 Task: Create a due date automation trigger when advanced on, on the wednesday of the week before a card is due add fields with custom field "Resume" set to a date less than 1 working days from now at 11:00 AM.
Action: Mouse moved to (1220, 85)
Screenshot: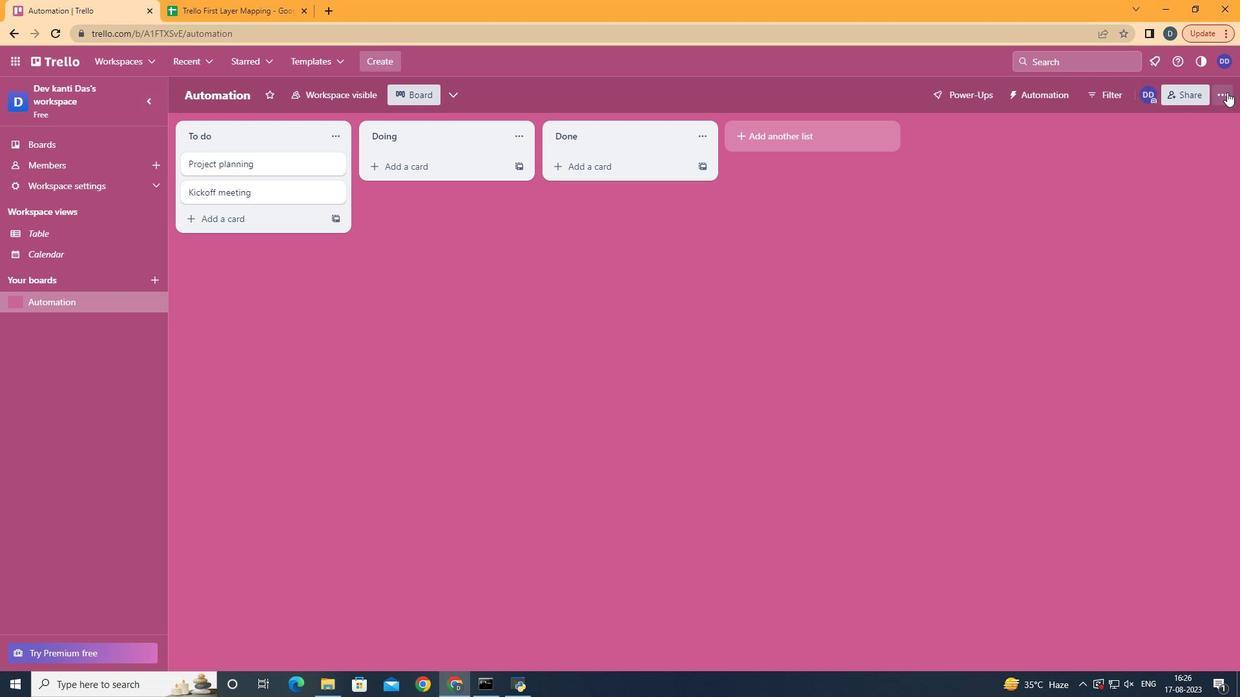 
Action: Mouse pressed left at (1220, 85)
Screenshot: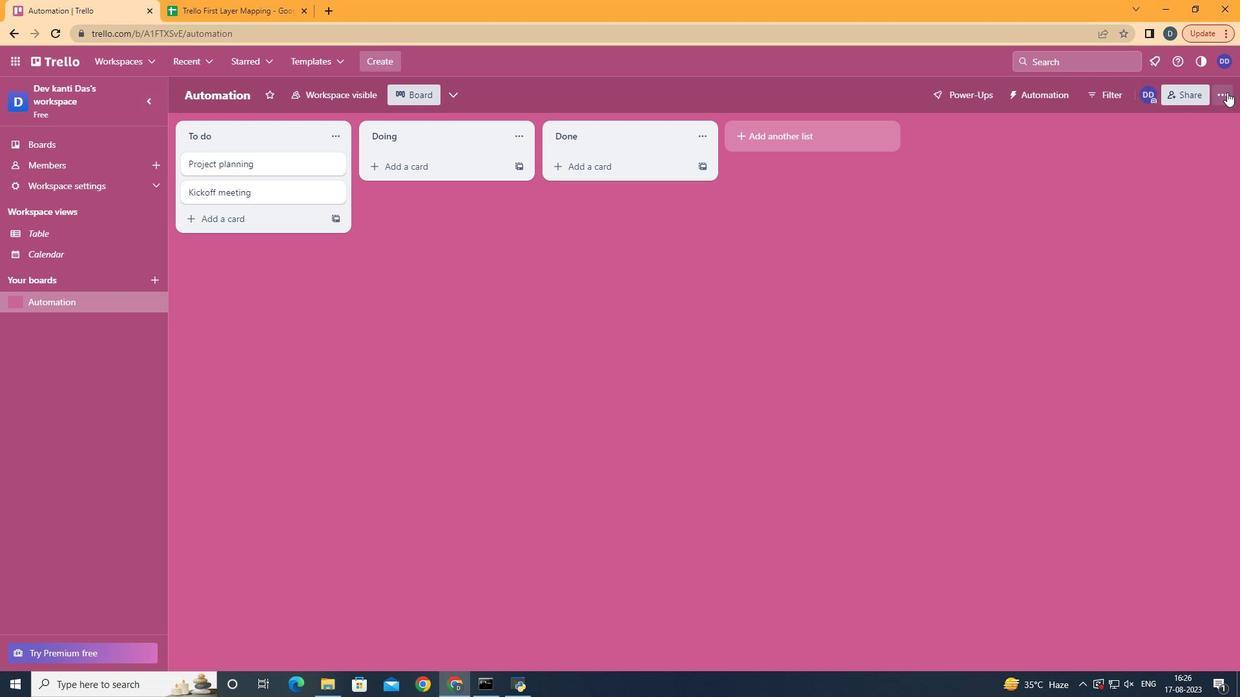 
Action: Mouse moved to (1147, 262)
Screenshot: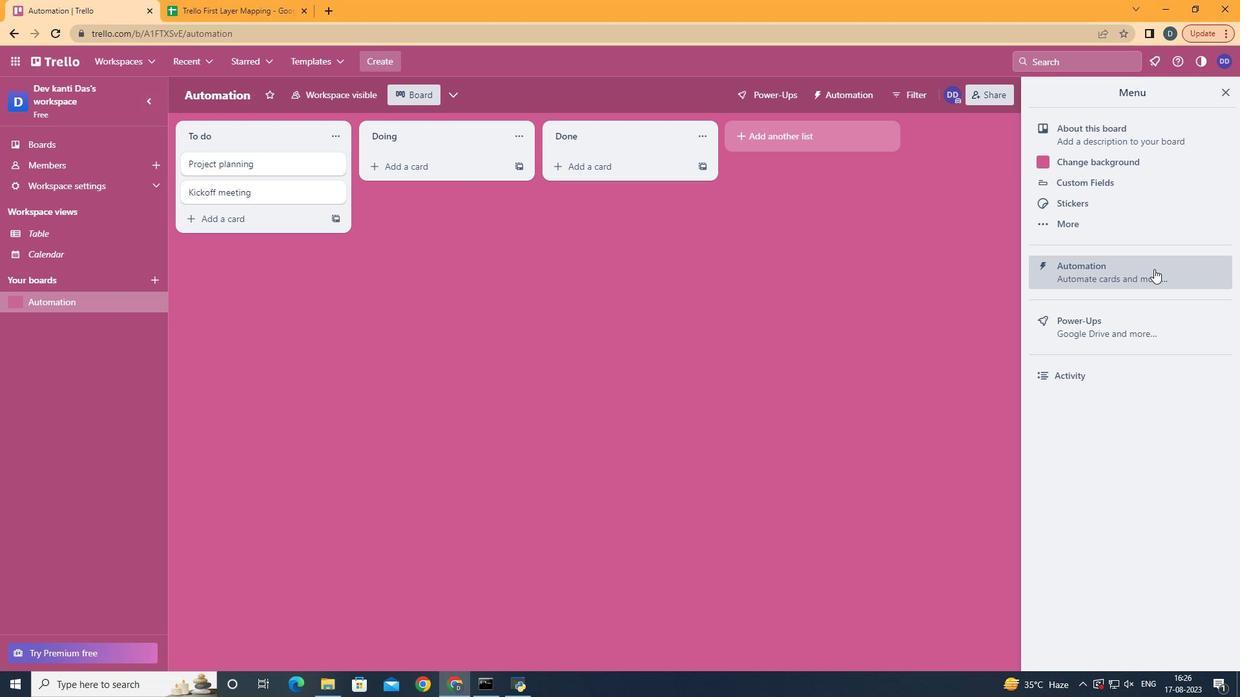 
Action: Mouse pressed left at (1147, 262)
Screenshot: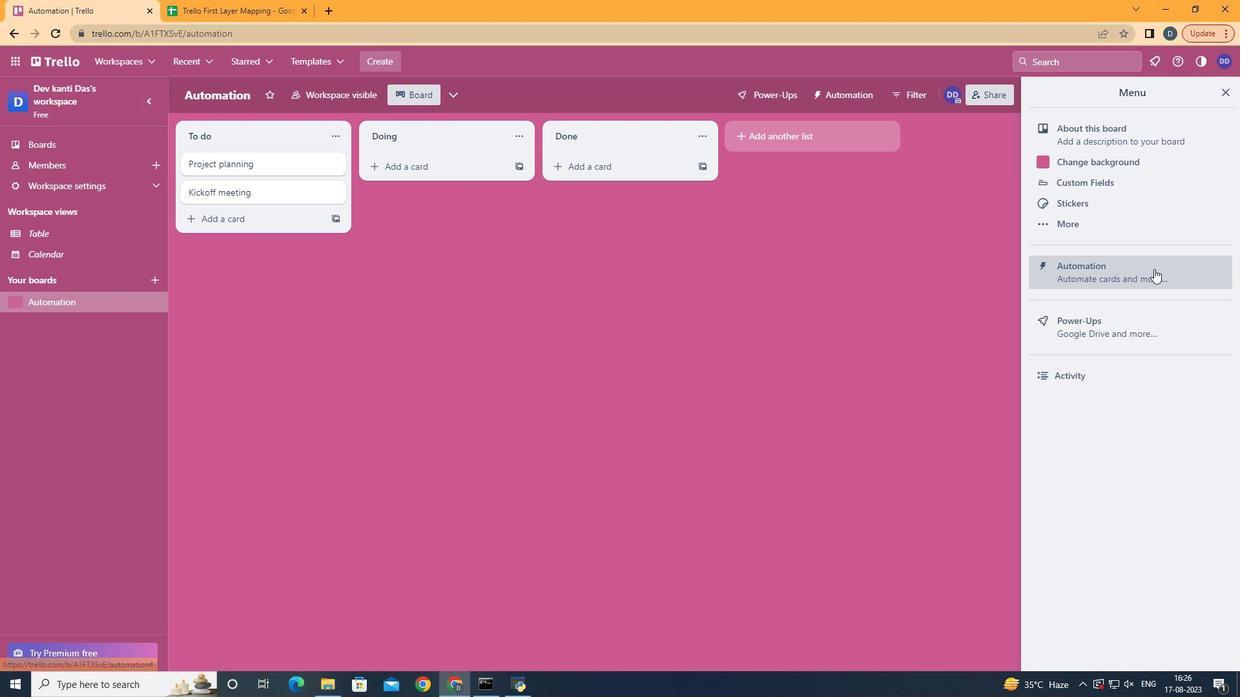 
Action: Mouse moved to (239, 252)
Screenshot: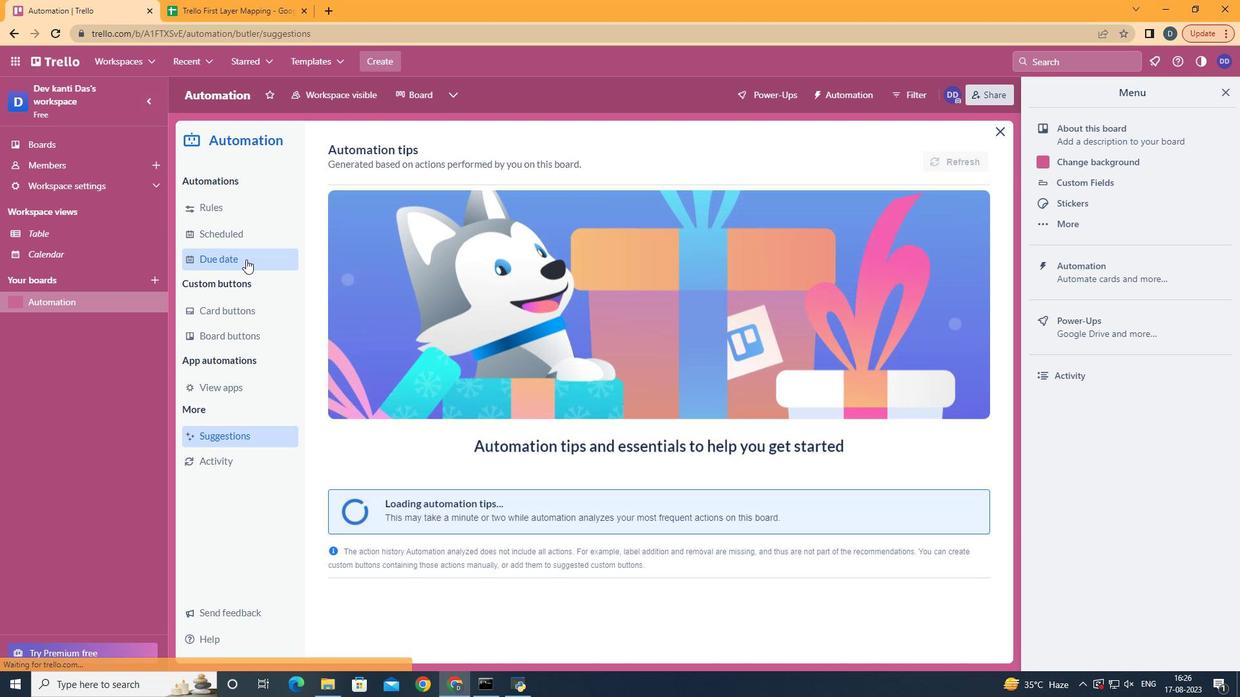 
Action: Mouse pressed left at (239, 252)
Screenshot: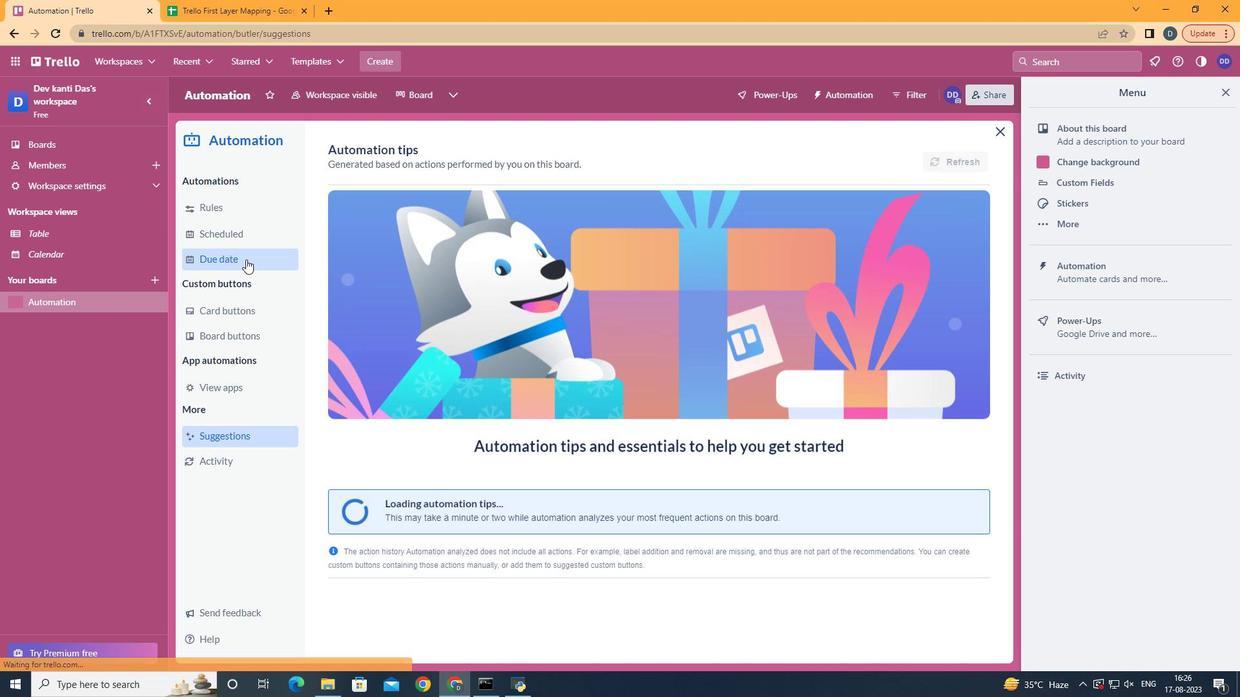 
Action: Mouse moved to (903, 145)
Screenshot: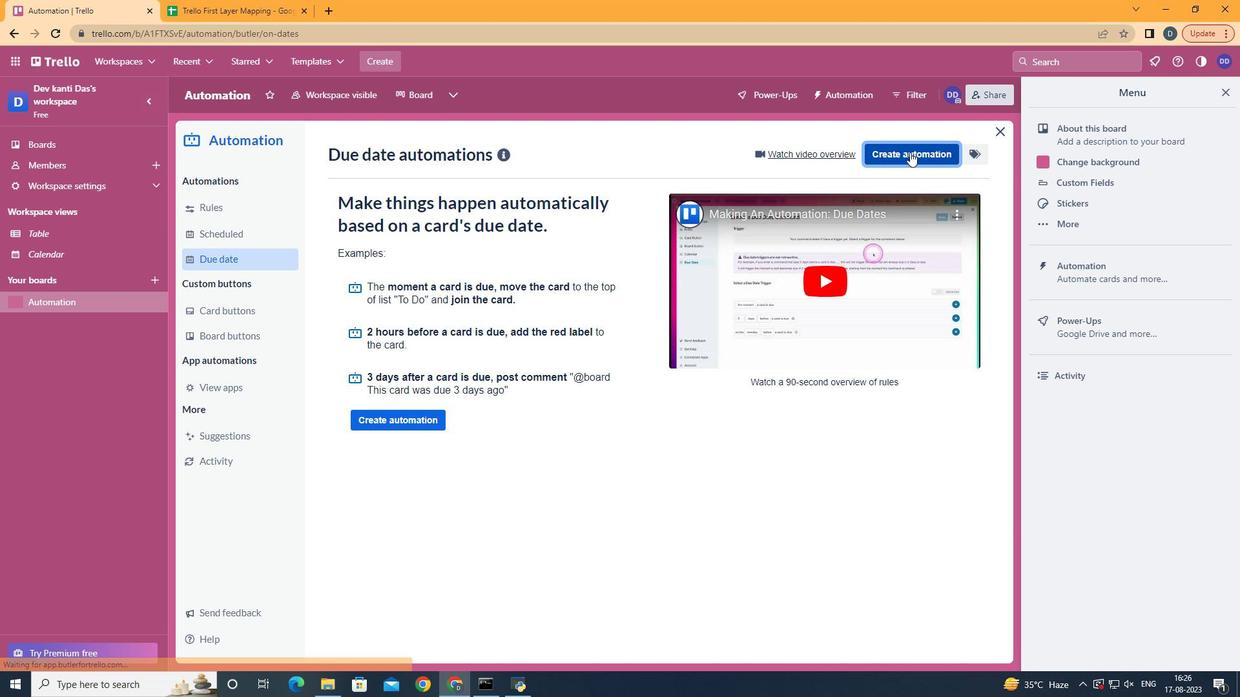 
Action: Mouse pressed left at (903, 145)
Screenshot: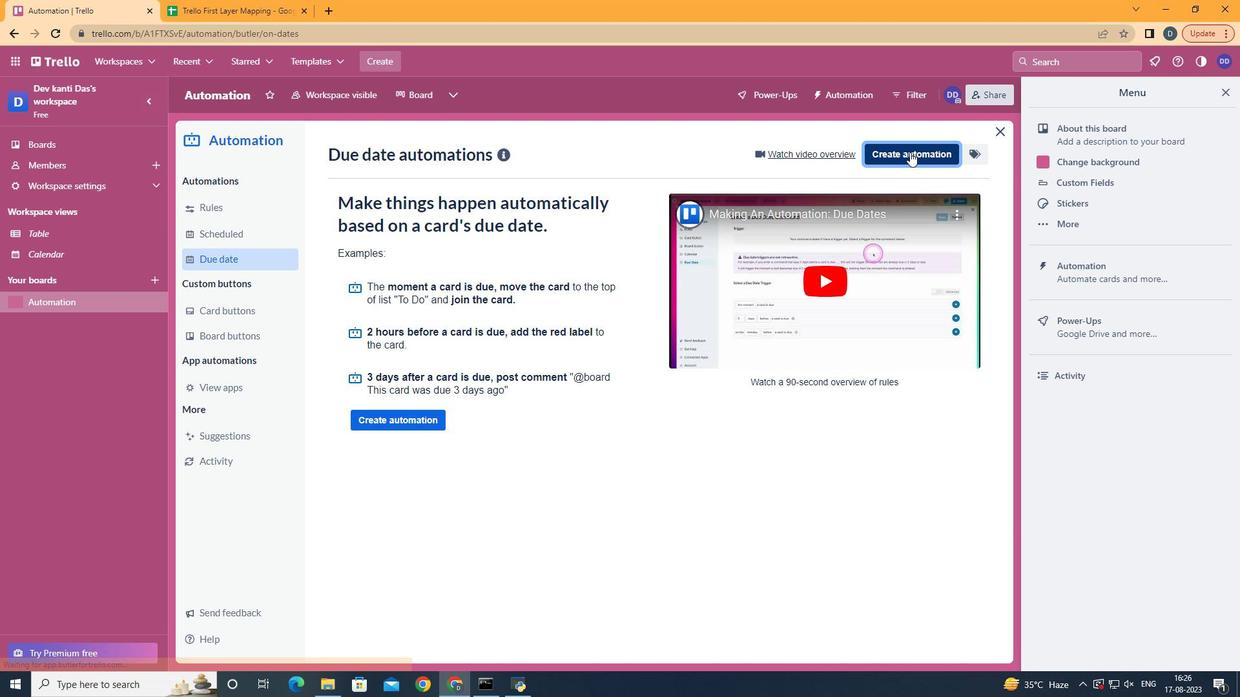 
Action: Mouse moved to (706, 271)
Screenshot: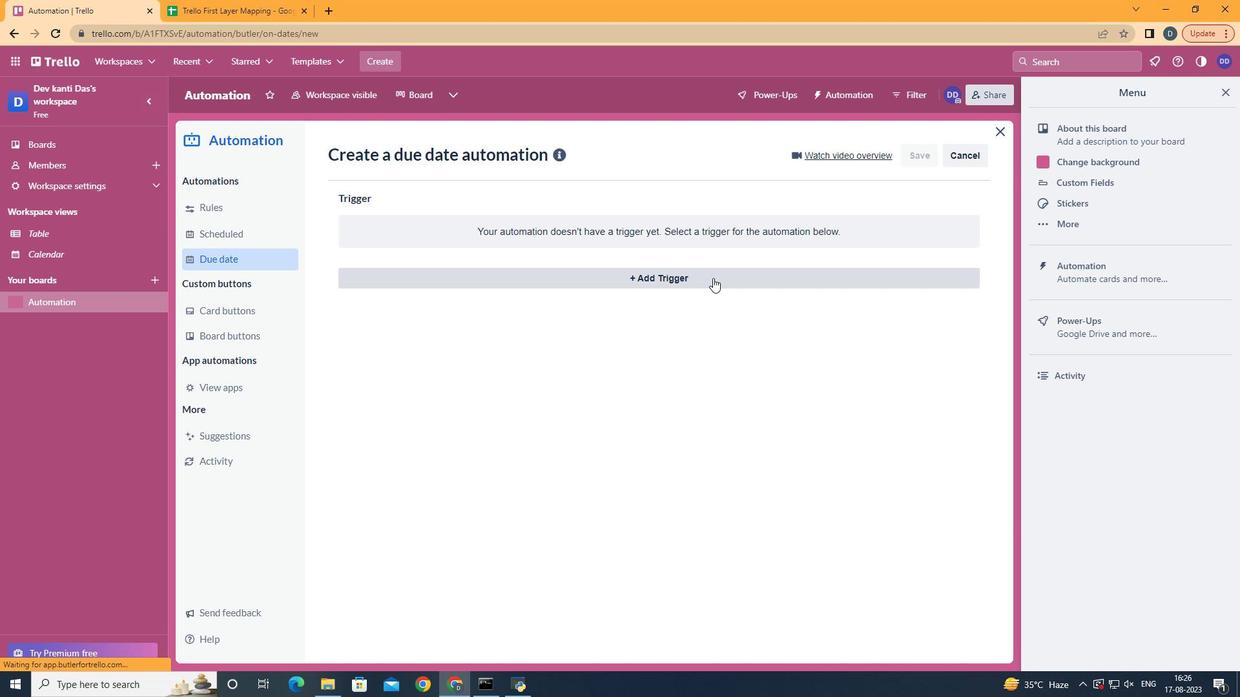 
Action: Mouse pressed left at (706, 271)
Screenshot: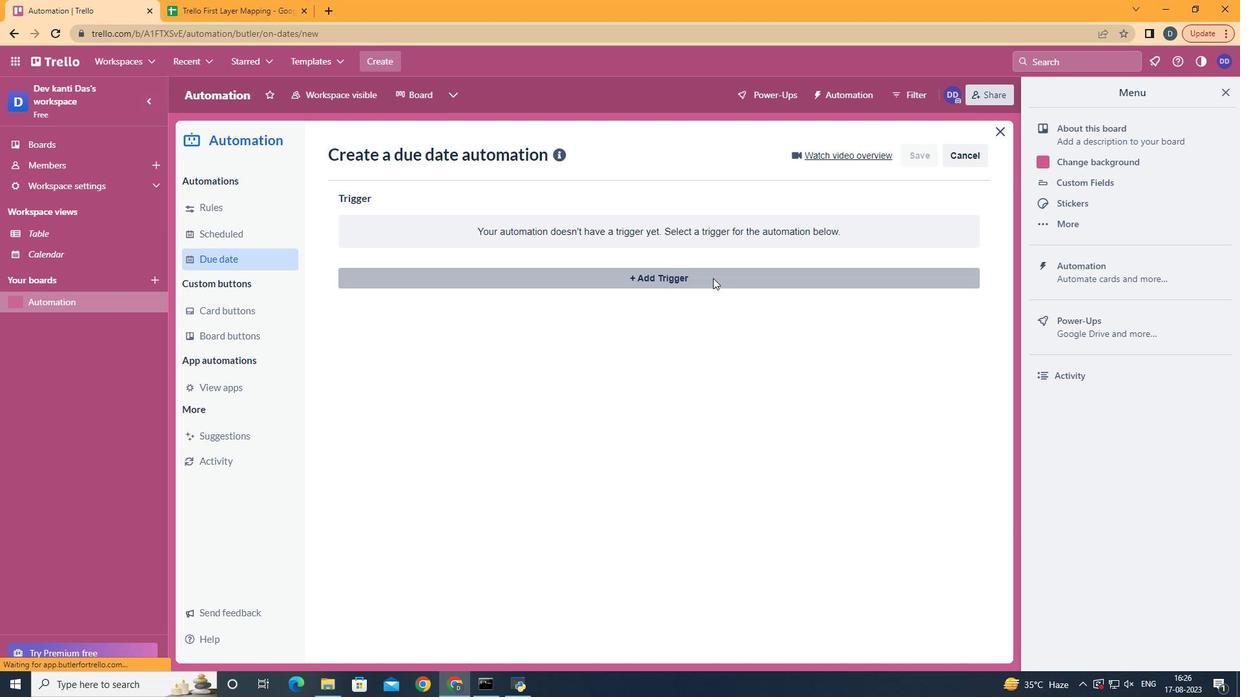 
Action: Mouse moved to (417, 384)
Screenshot: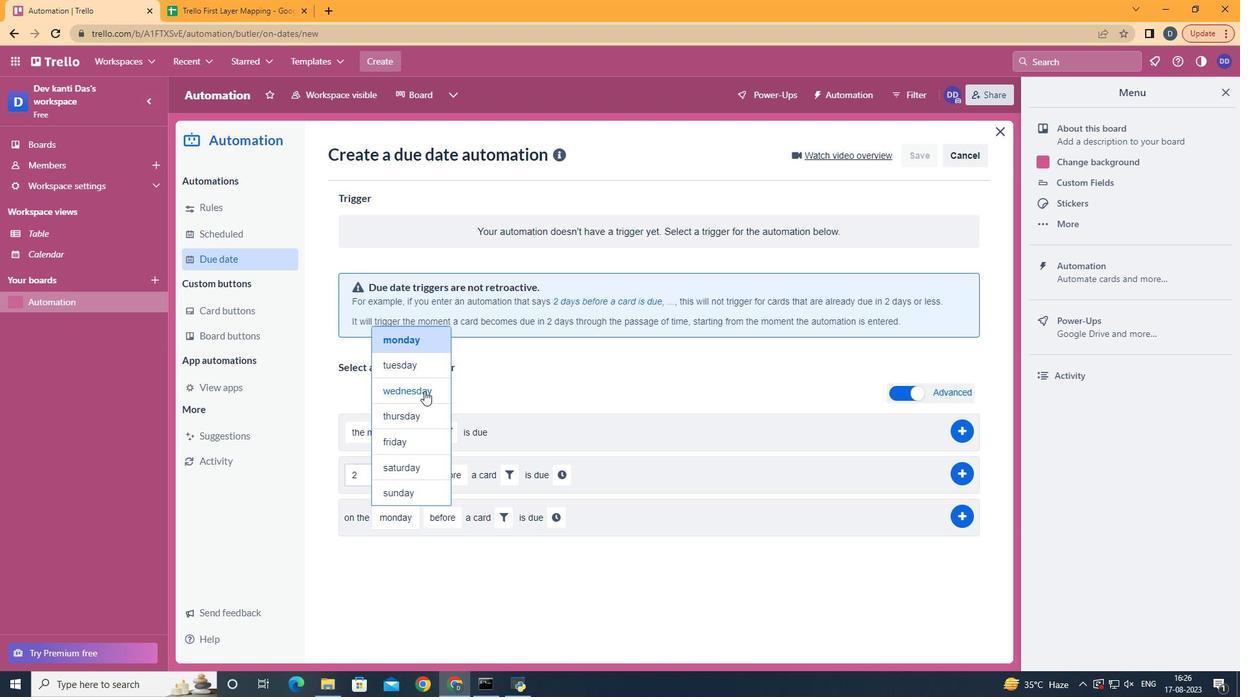 
Action: Mouse pressed left at (417, 384)
Screenshot: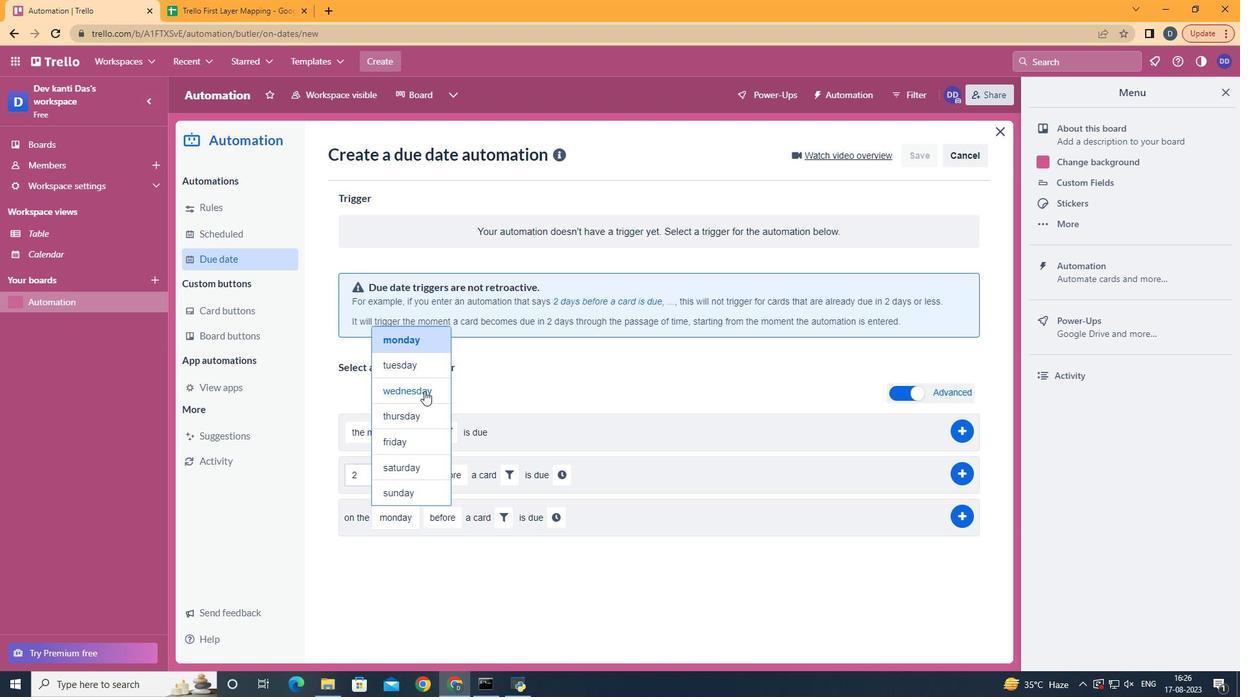 
Action: Mouse moved to (482, 608)
Screenshot: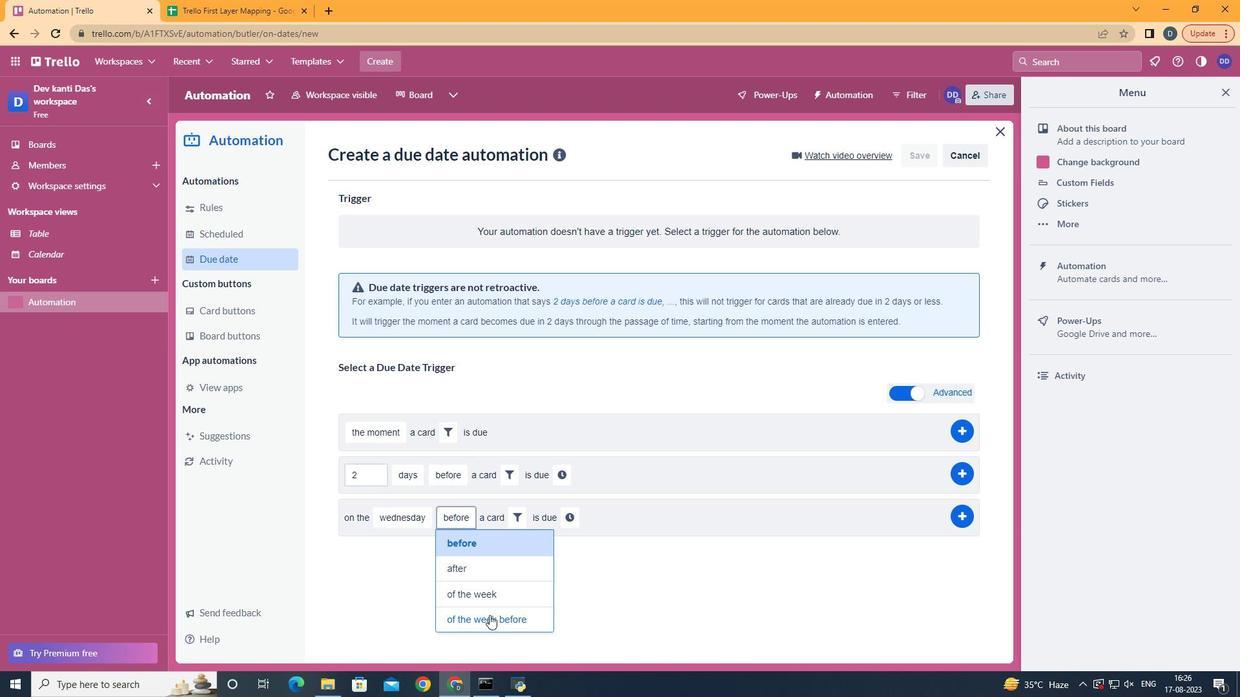 
Action: Mouse pressed left at (482, 608)
Screenshot: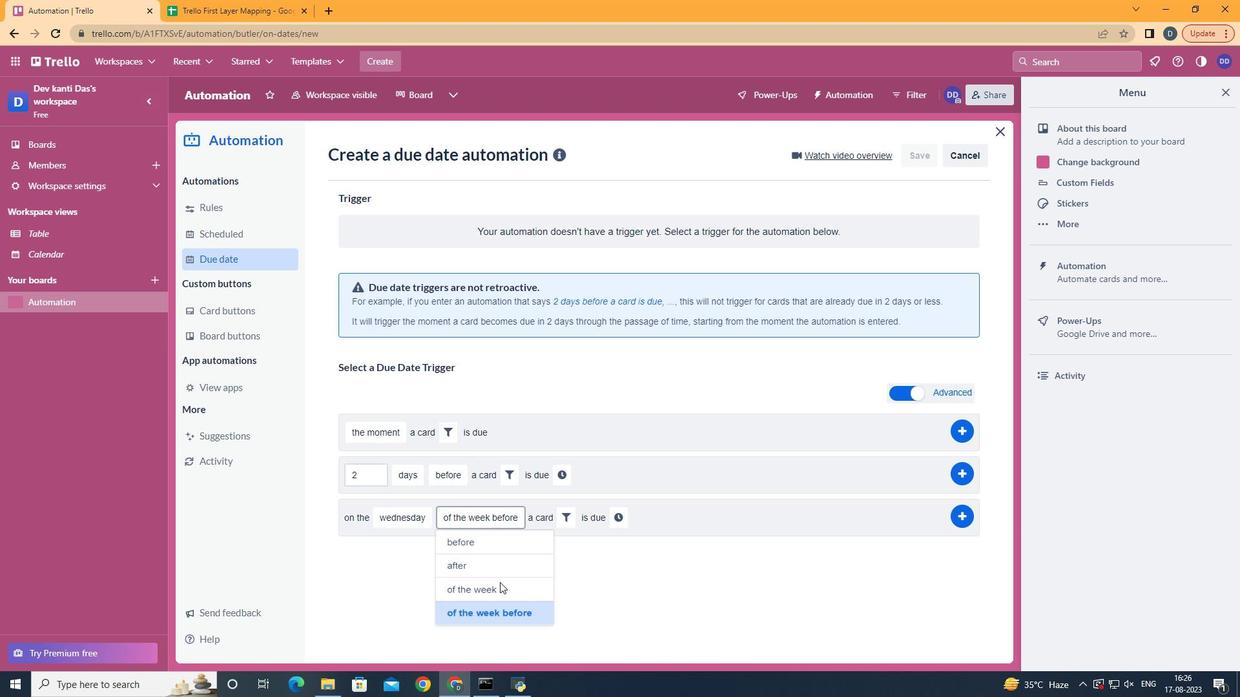 
Action: Mouse moved to (555, 520)
Screenshot: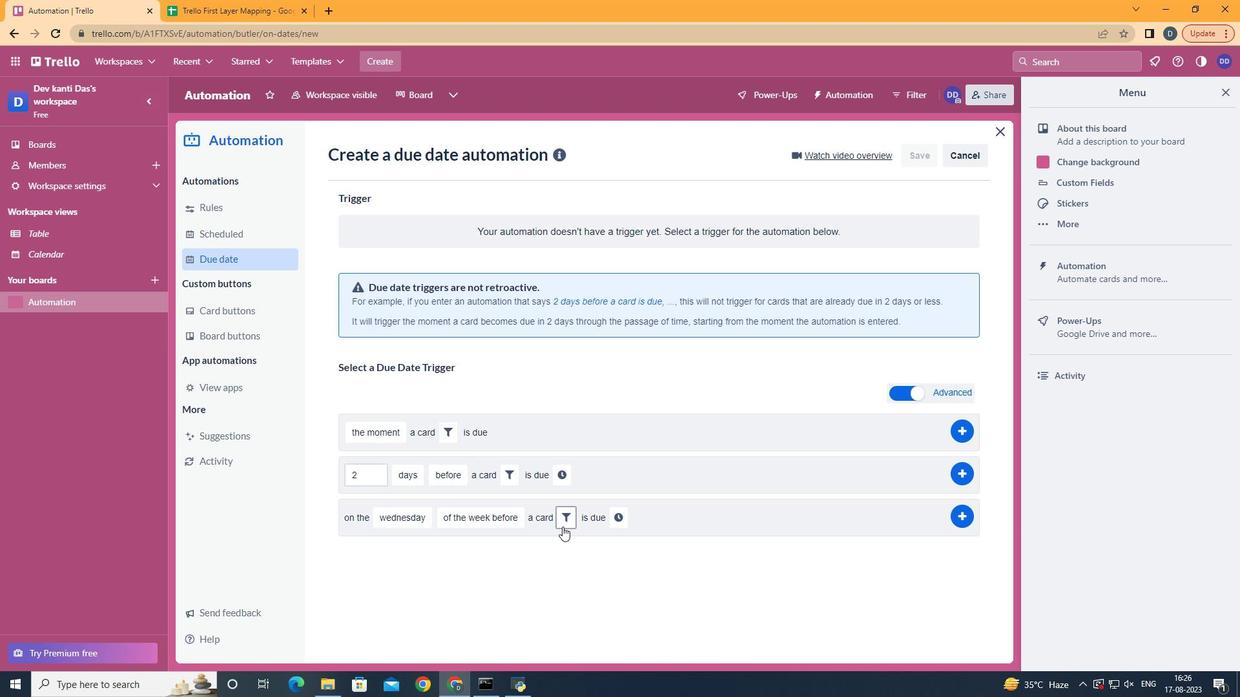 
Action: Mouse pressed left at (555, 520)
Screenshot: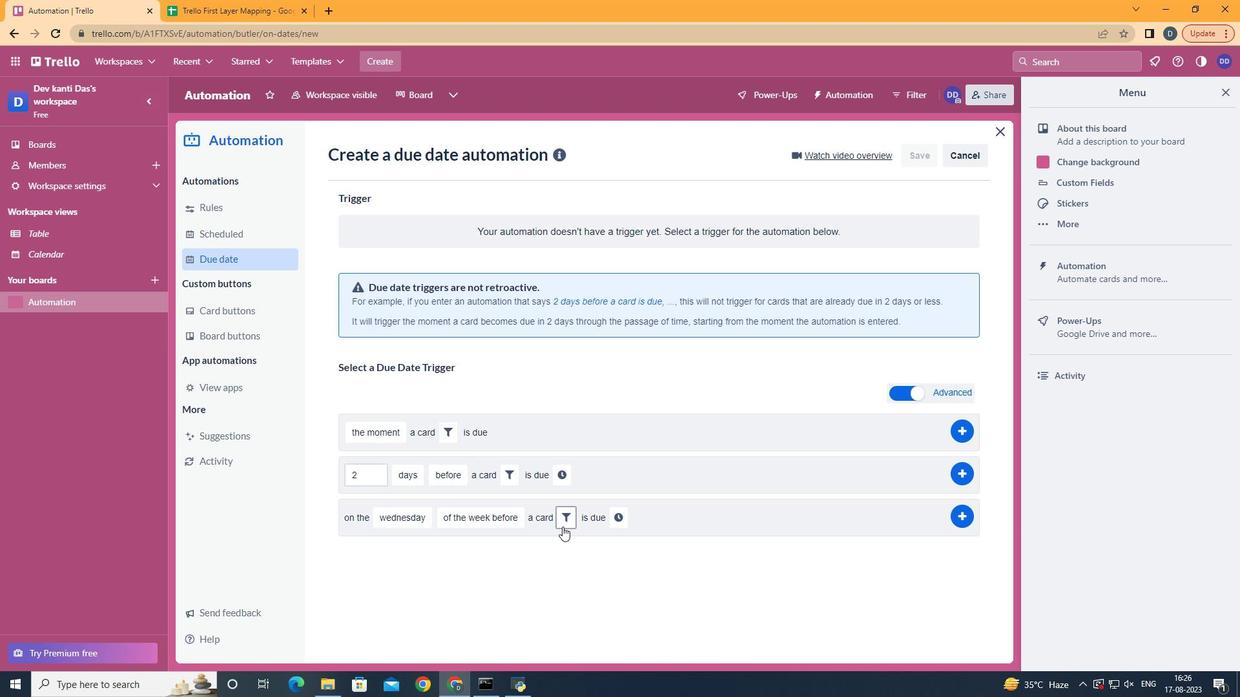 
Action: Mouse moved to (772, 554)
Screenshot: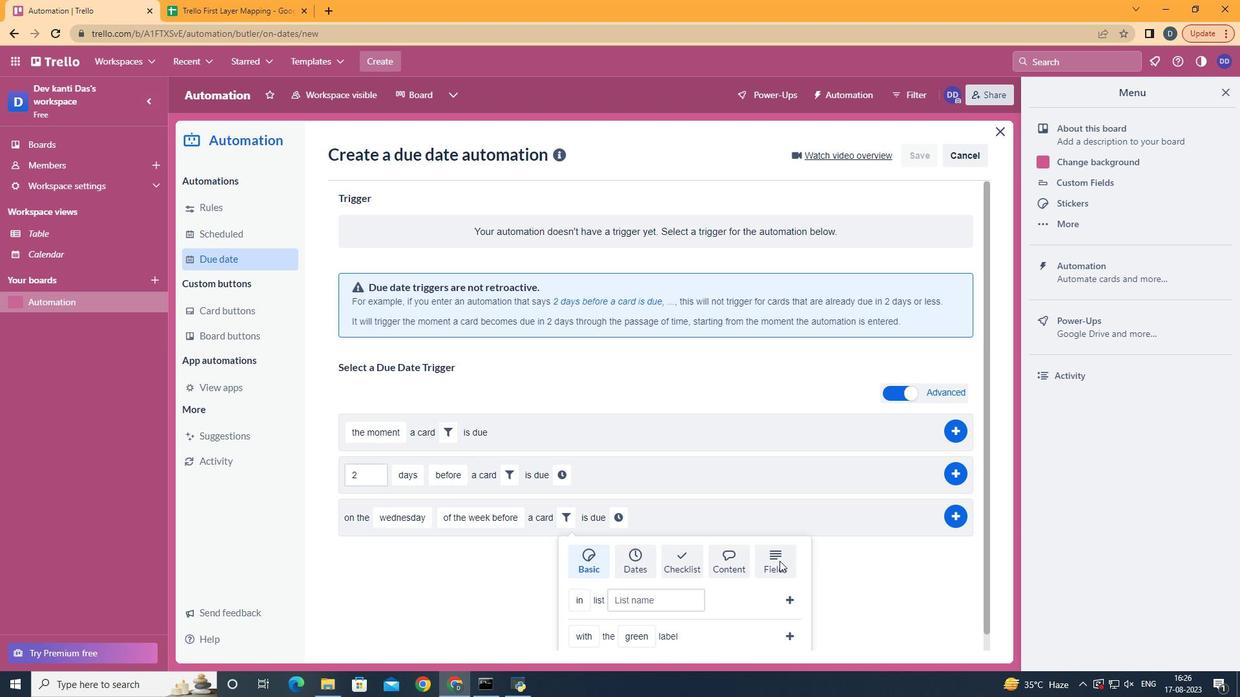 
Action: Mouse pressed left at (772, 554)
Screenshot: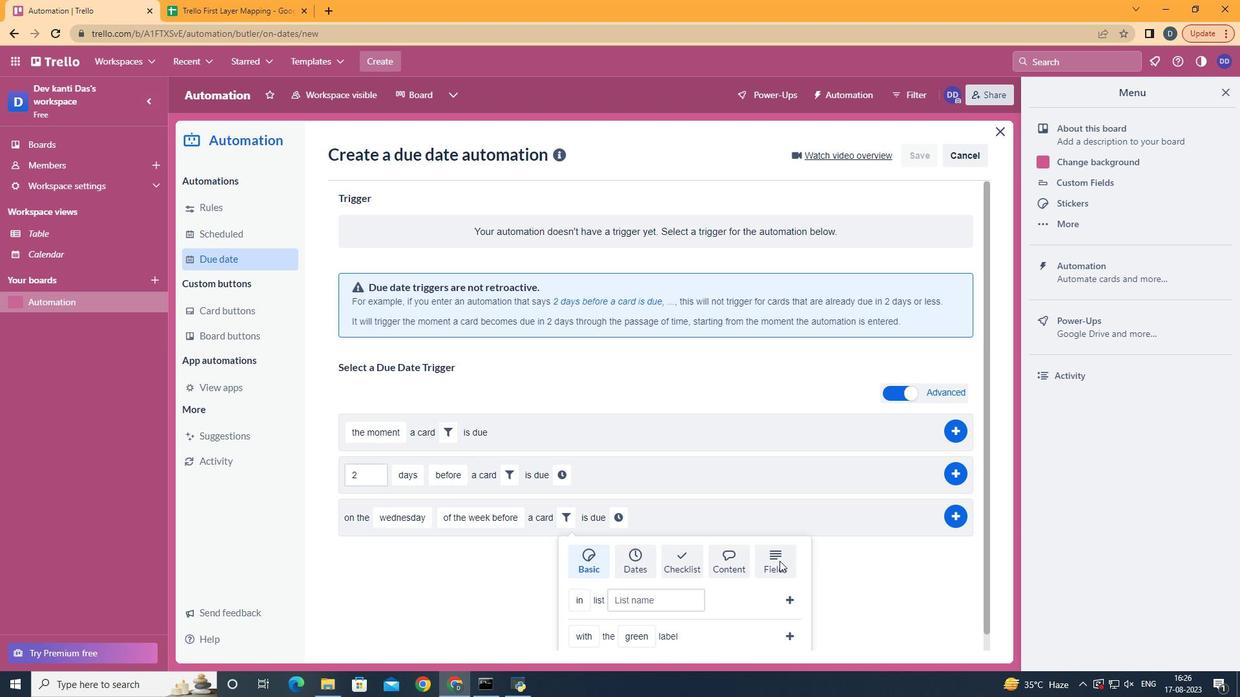 
Action: Mouse moved to (772, 554)
Screenshot: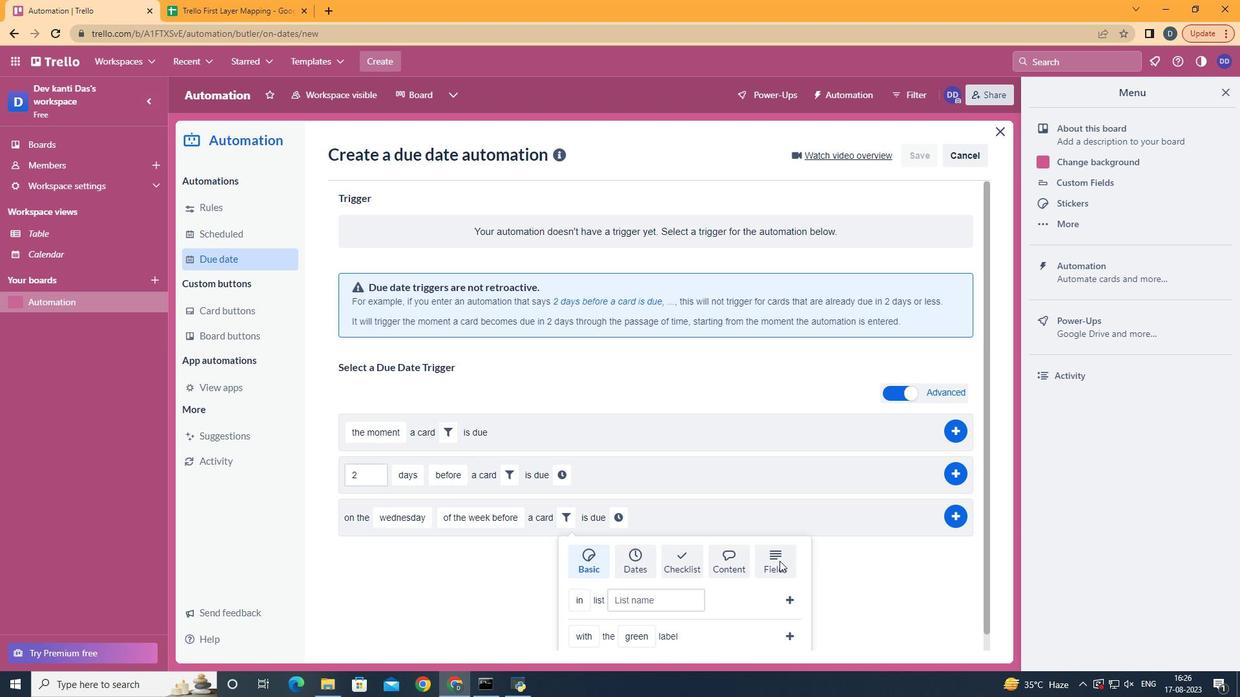 
Action: Mouse scrolled (772, 553) with delta (0, 0)
Screenshot: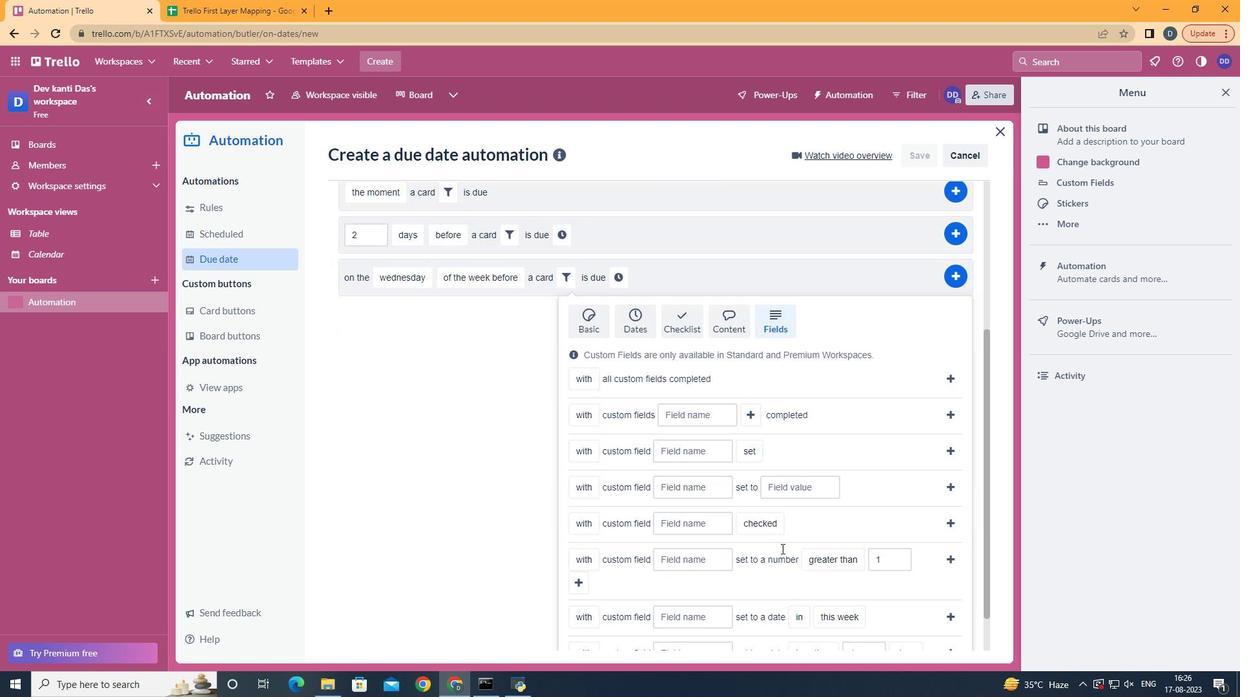 
Action: Mouse scrolled (772, 553) with delta (0, 0)
Screenshot: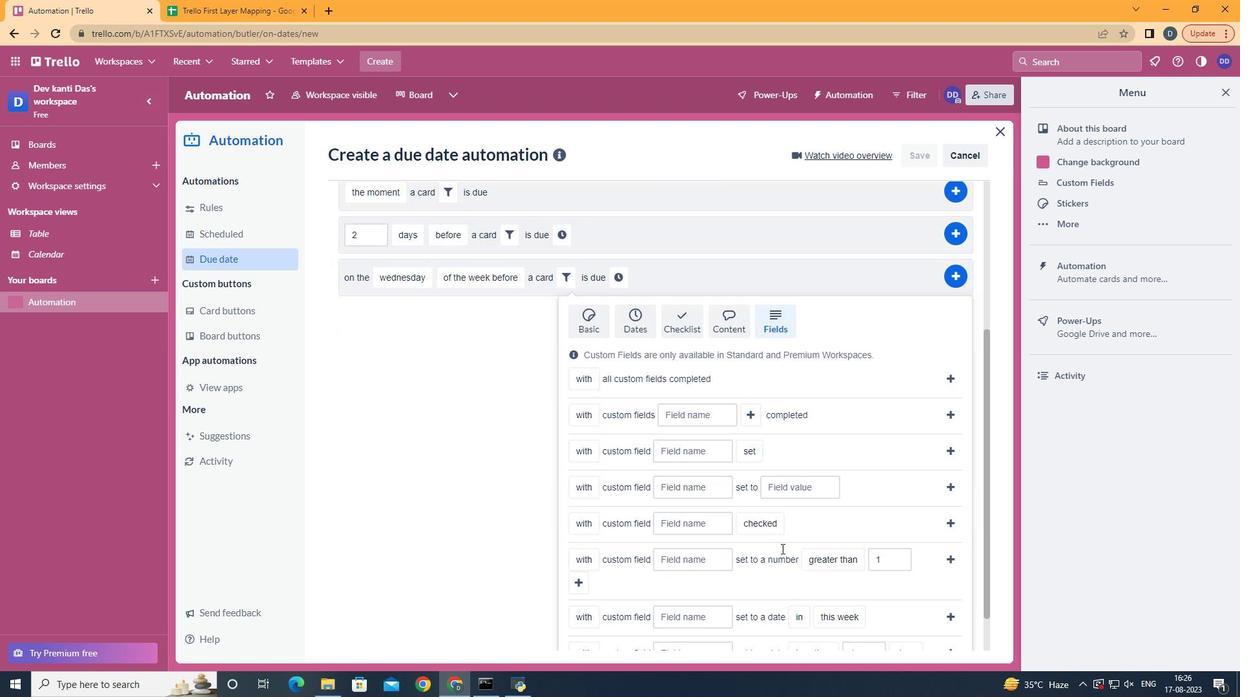
Action: Mouse scrolled (772, 553) with delta (0, -1)
Screenshot: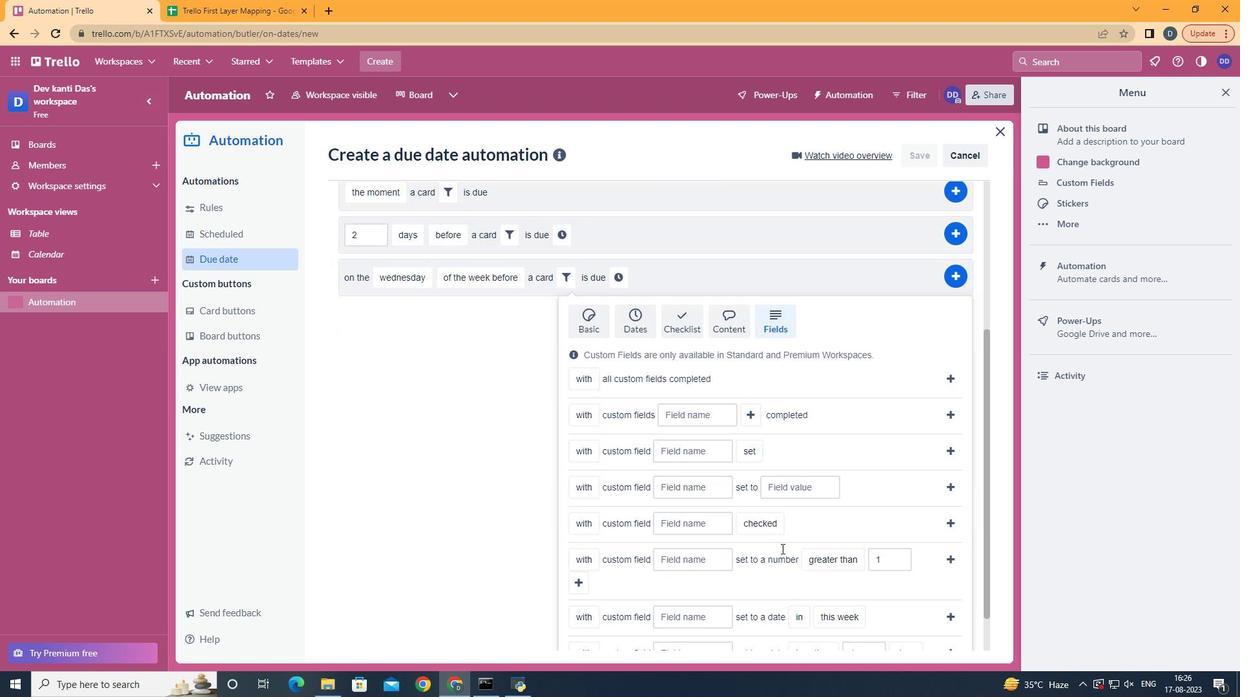 
Action: Mouse scrolled (772, 553) with delta (0, 0)
Screenshot: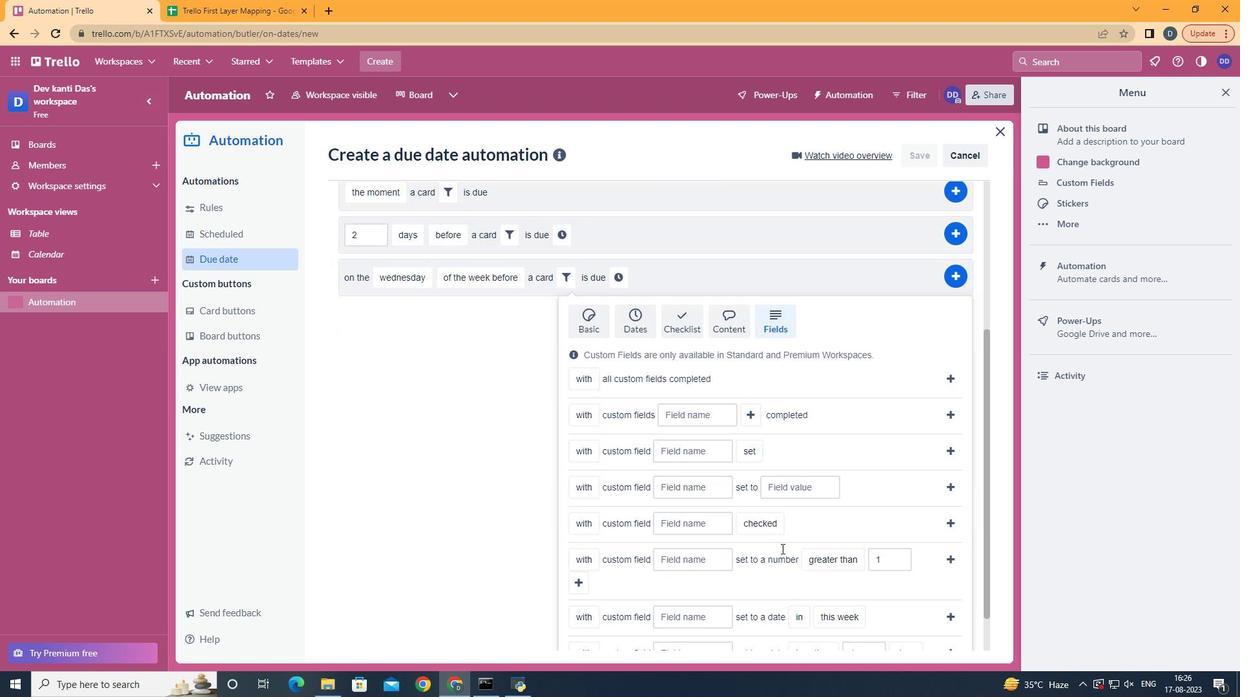 
Action: Mouse moved to (775, 542)
Screenshot: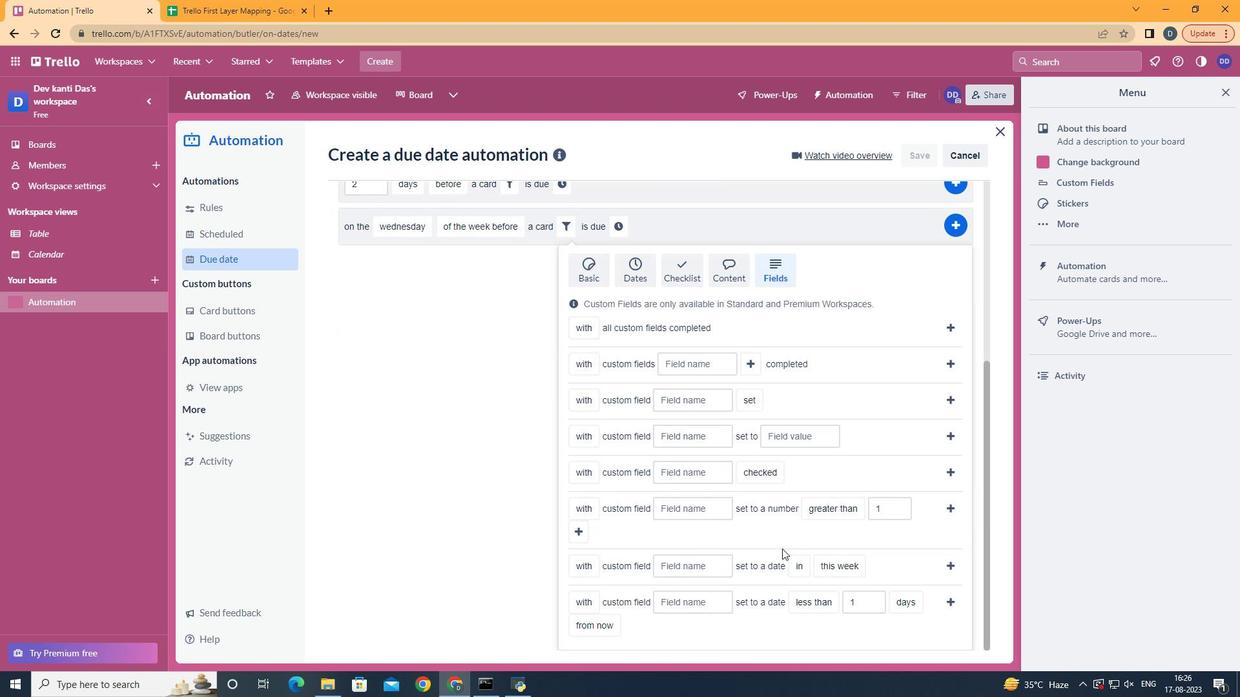 
Action: Mouse scrolled (775, 541) with delta (0, 0)
Screenshot: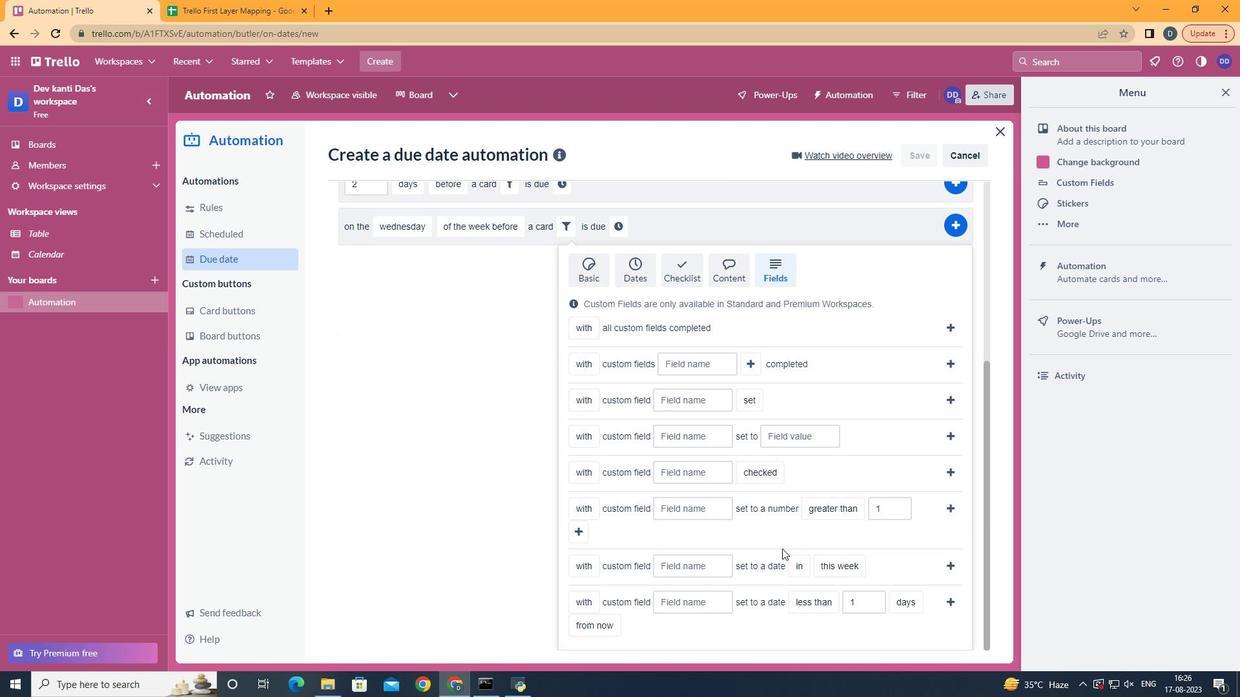 
Action: Mouse scrolled (775, 541) with delta (0, 0)
Screenshot: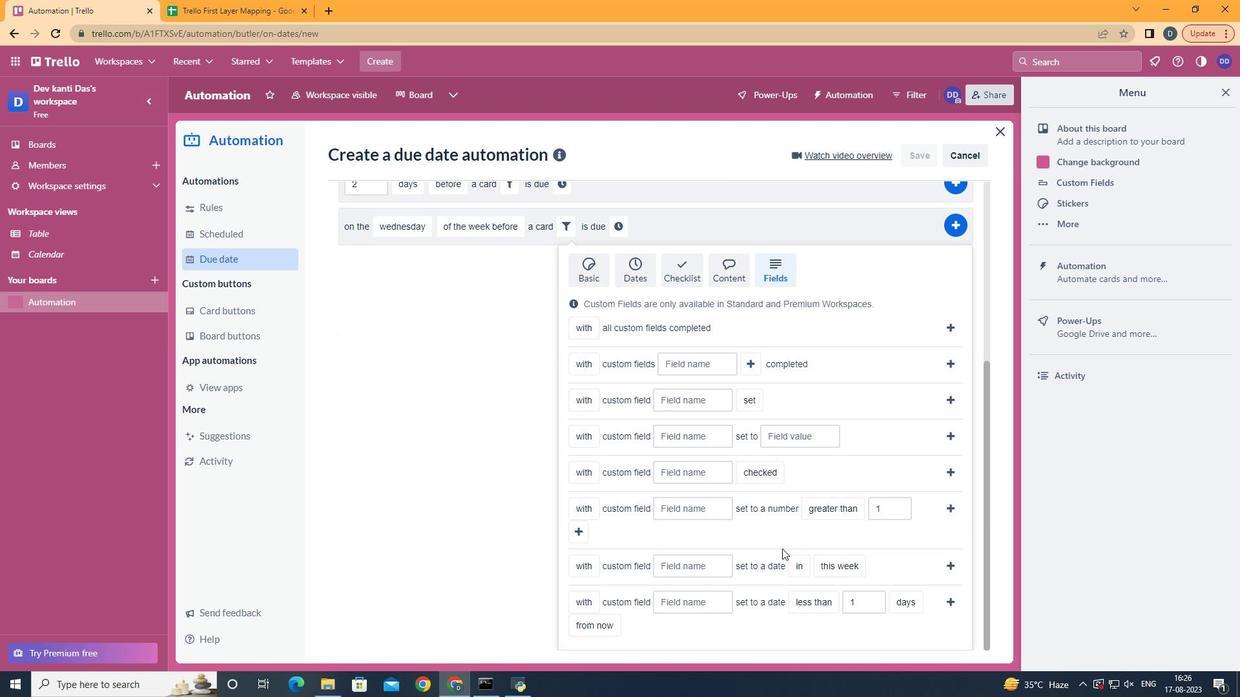 
Action: Mouse scrolled (775, 540) with delta (0, -1)
Screenshot: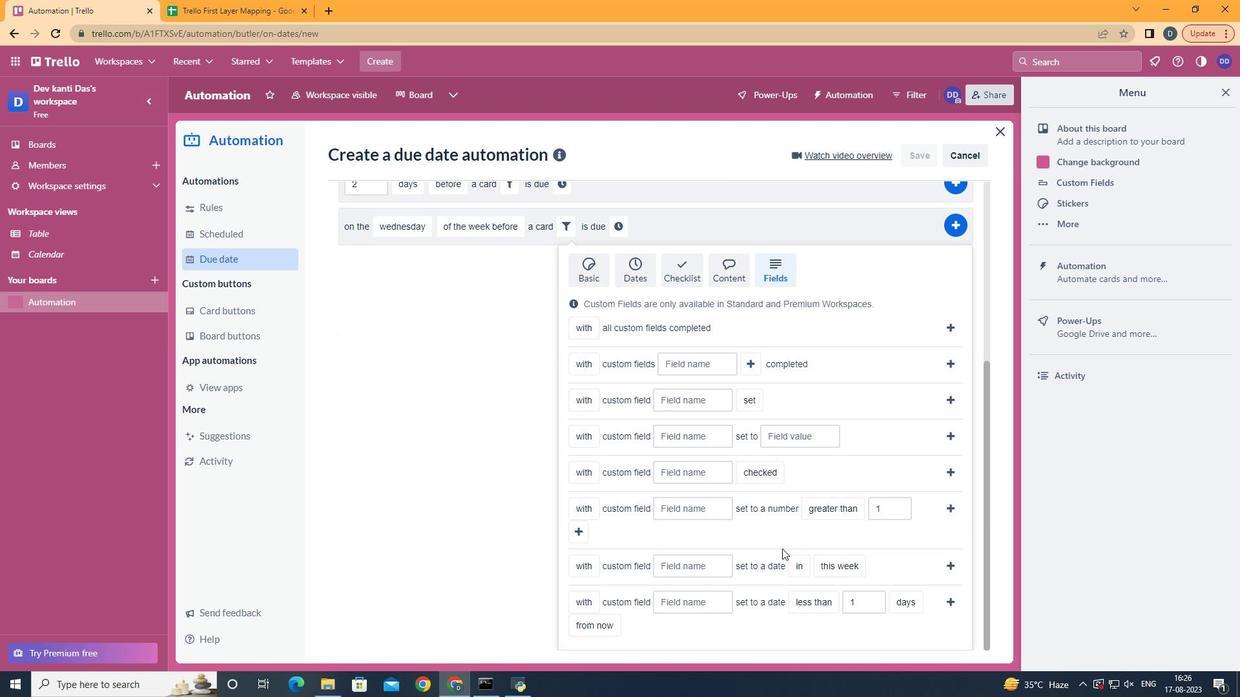 
Action: Mouse scrolled (775, 541) with delta (0, 0)
Screenshot: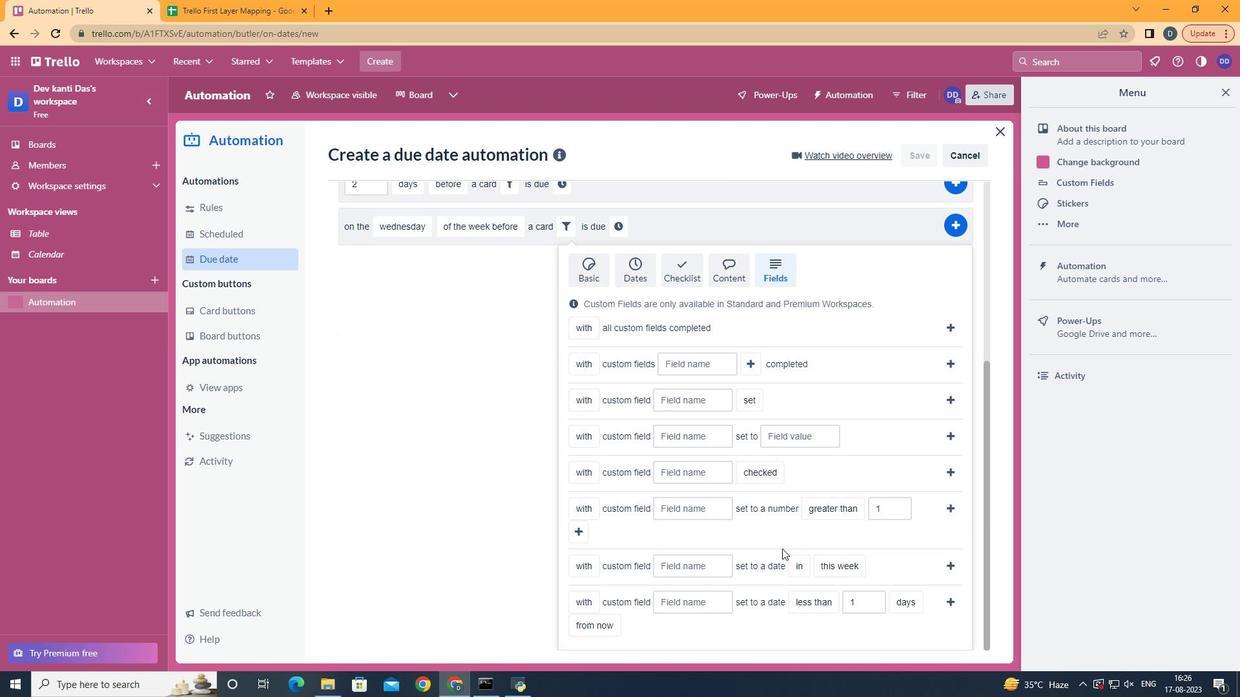 
Action: Mouse scrolled (775, 541) with delta (0, 0)
Screenshot: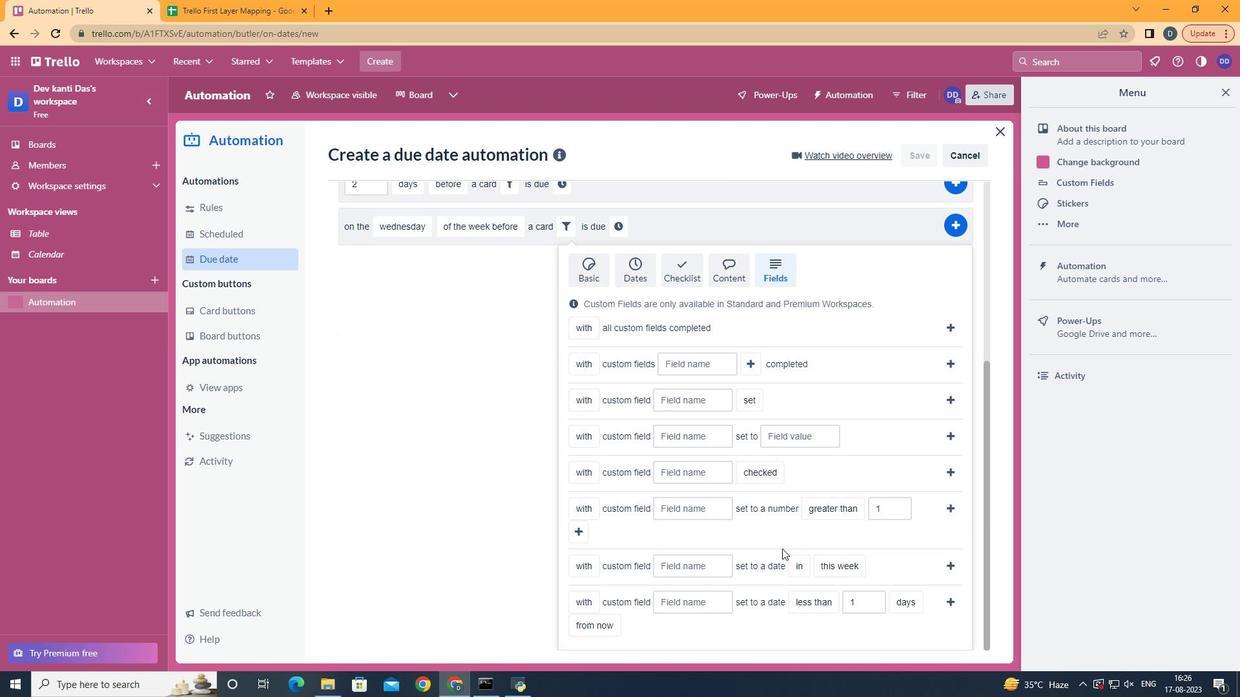 
Action: Mouse scrolled (775, 541) with delta (0, 0)
Screenshot: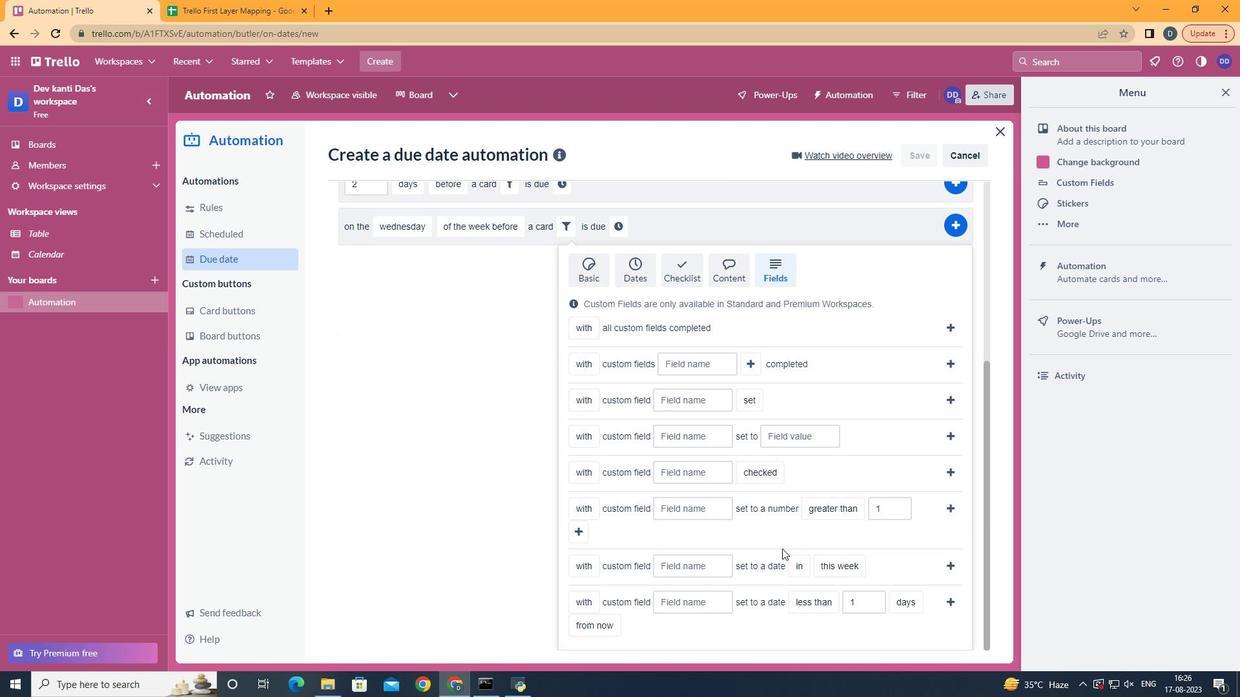 
Action: Mouse moved to (679, 592)
Screenshot: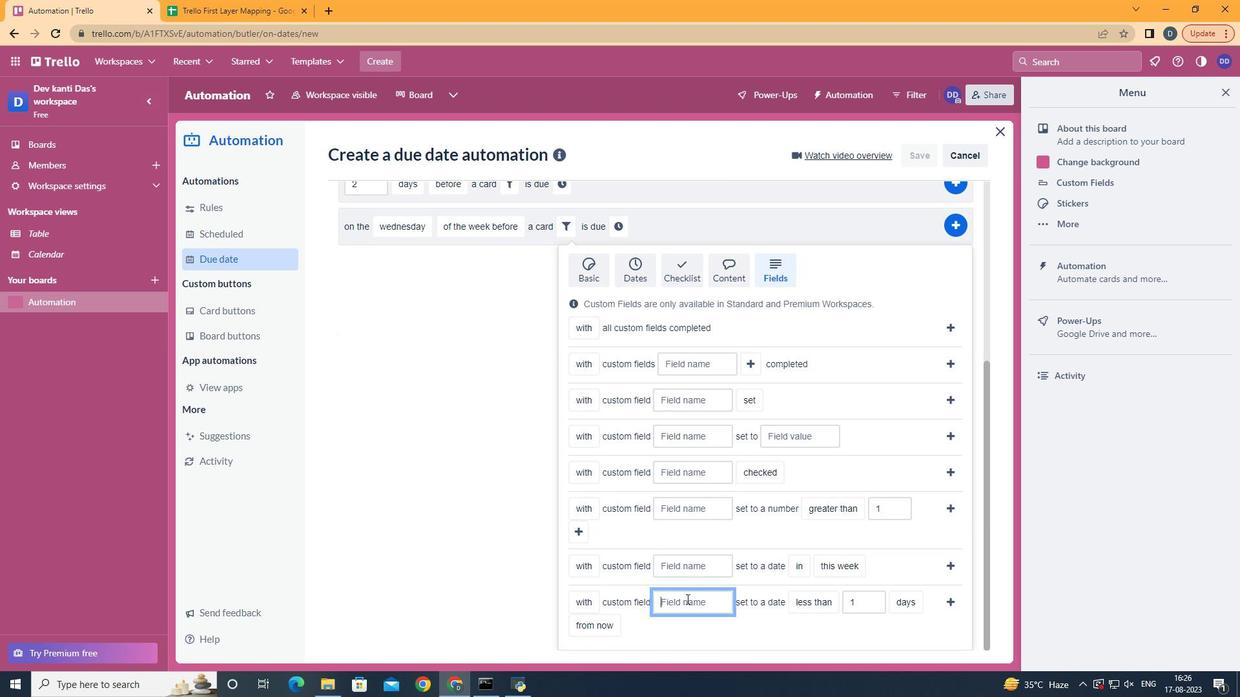 
Action: Mouse pressed left at (679, 592)
Screenshot: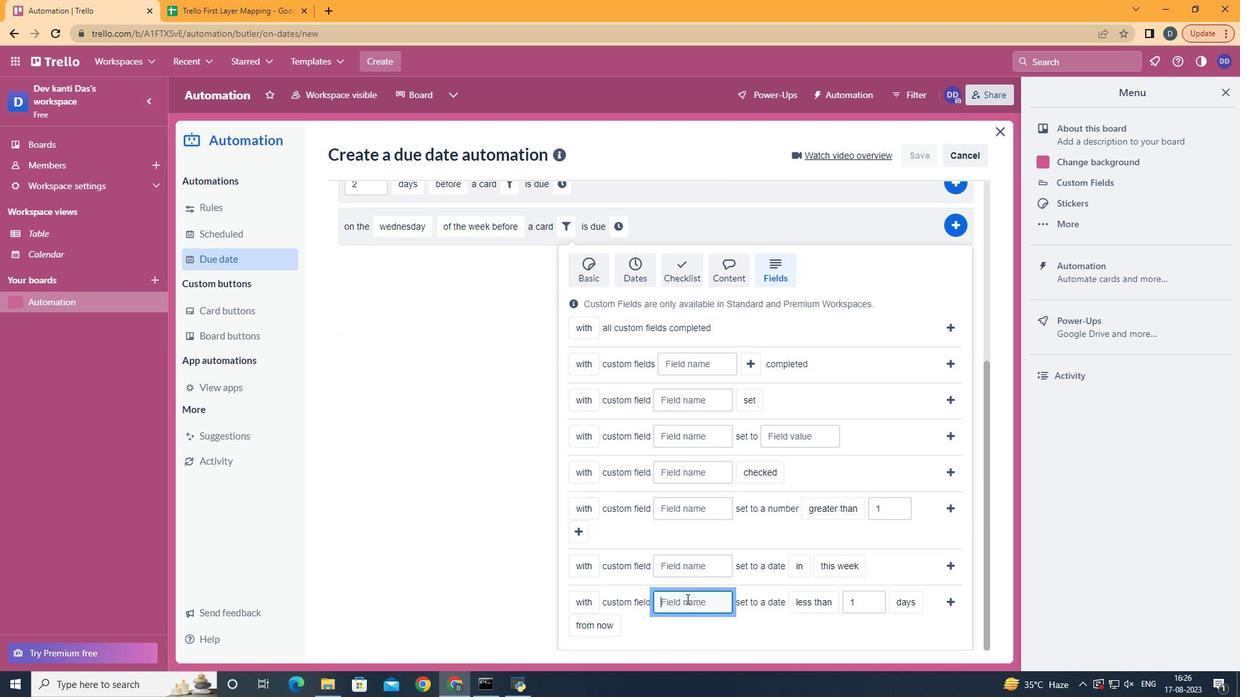 
Action: Key pressed <Key.shift>Resume
Screenshot: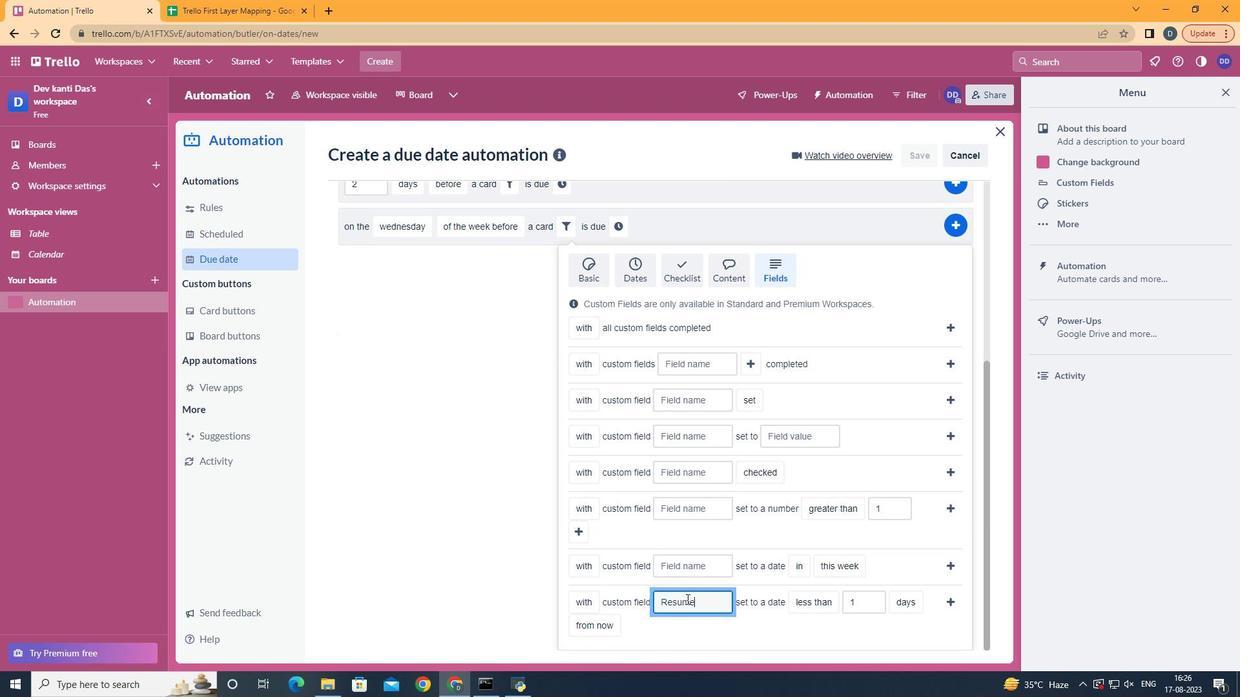 
Action: Mouse moved to (902, 575)
Screenshot: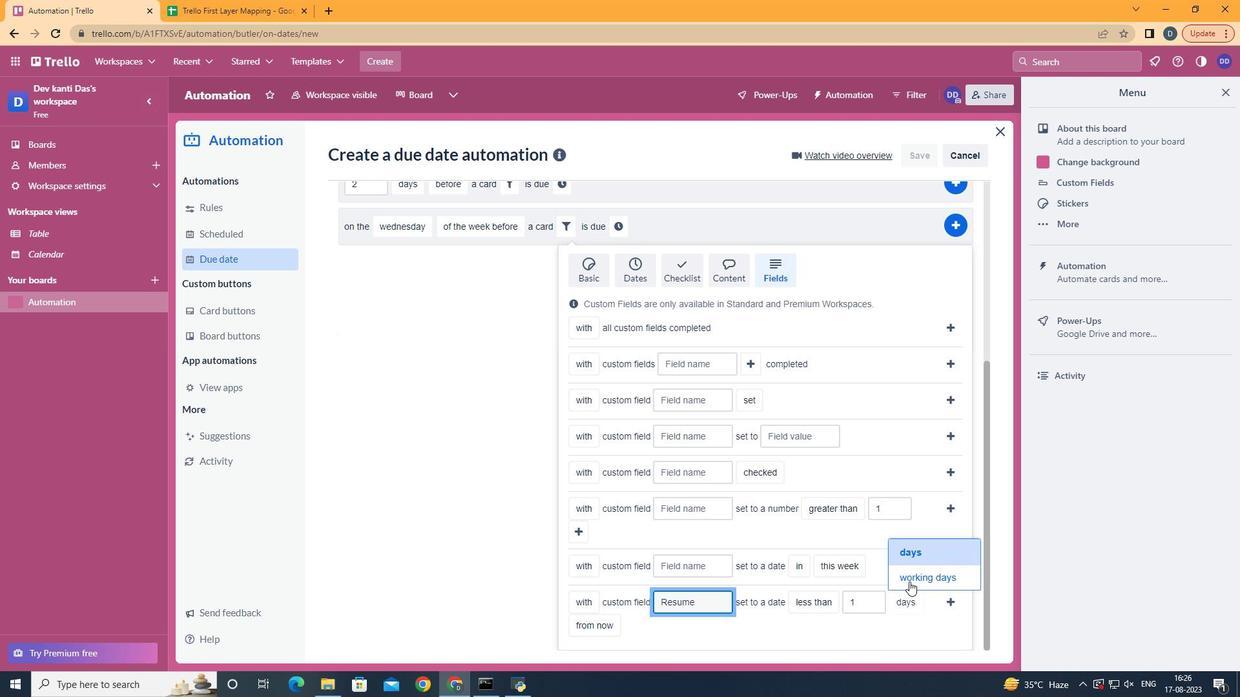 
Action: Mouse pressed left at (902, 575)
Screenshot: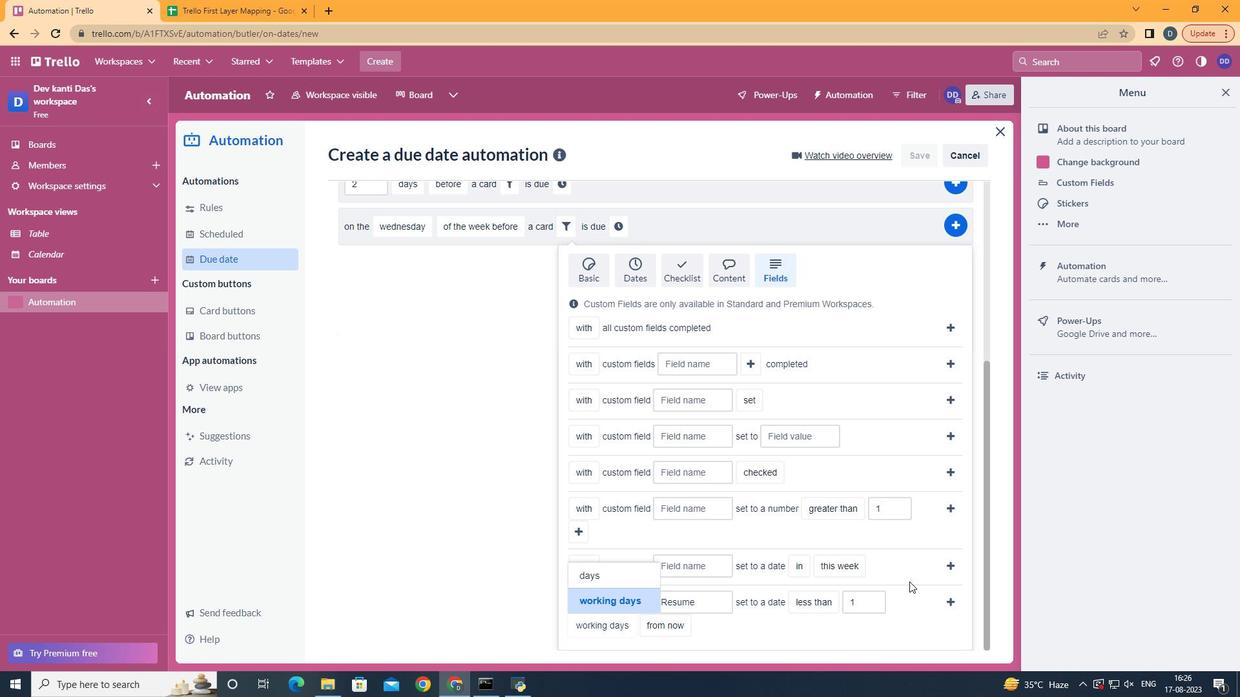 
Action: Mouse moved to (950, 595)
Screenshot: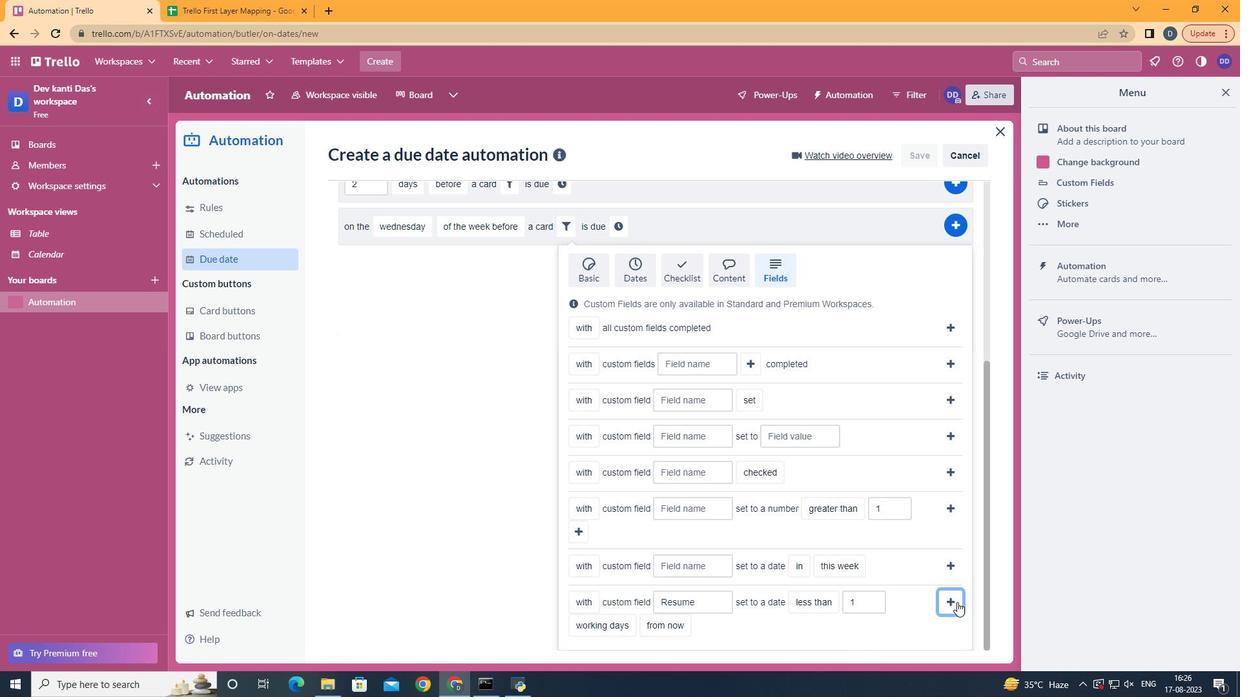 
Action: Mouse pressed left at (950, 595)
Screenshot: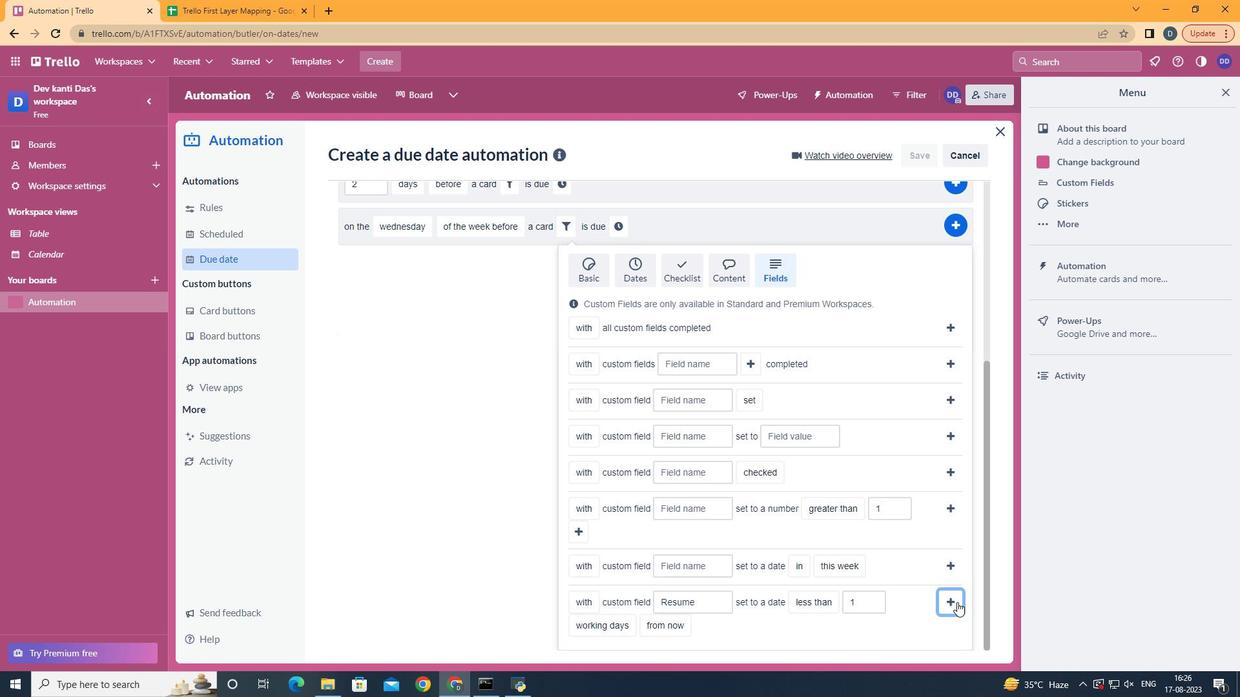 
Action: Mouse moved to (347, 543)
Screenshot: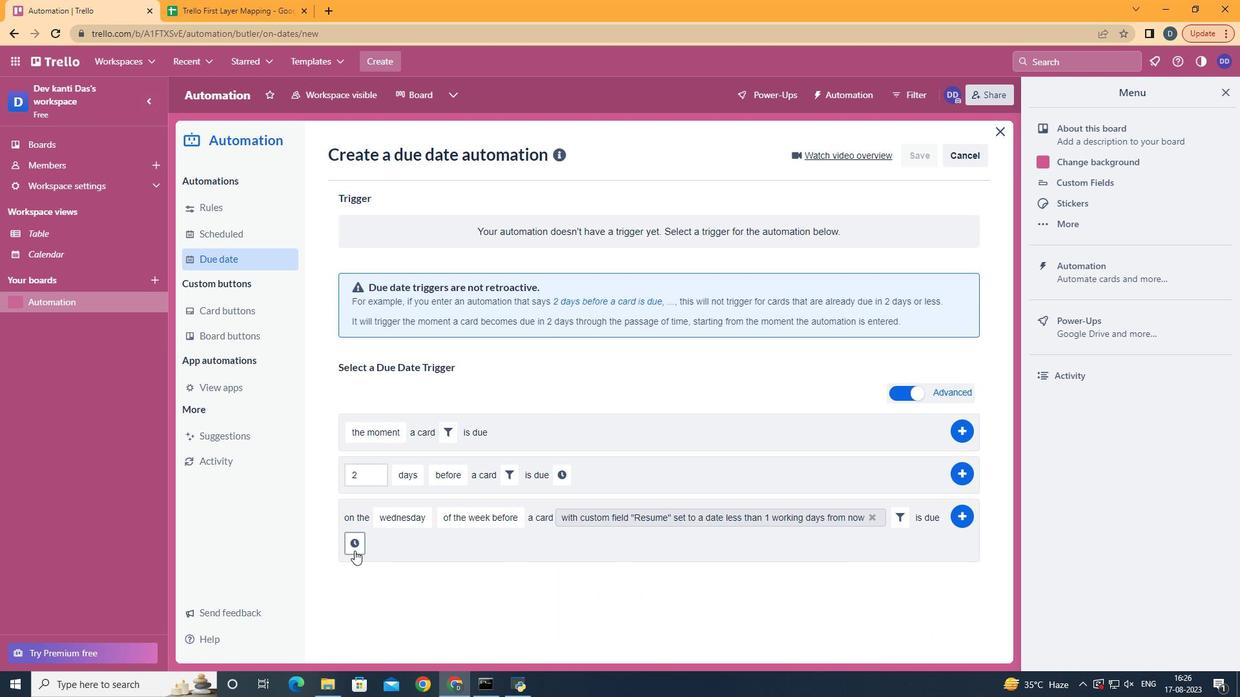 
Action: Mouse pressed left at (347, 543)
Screenshot: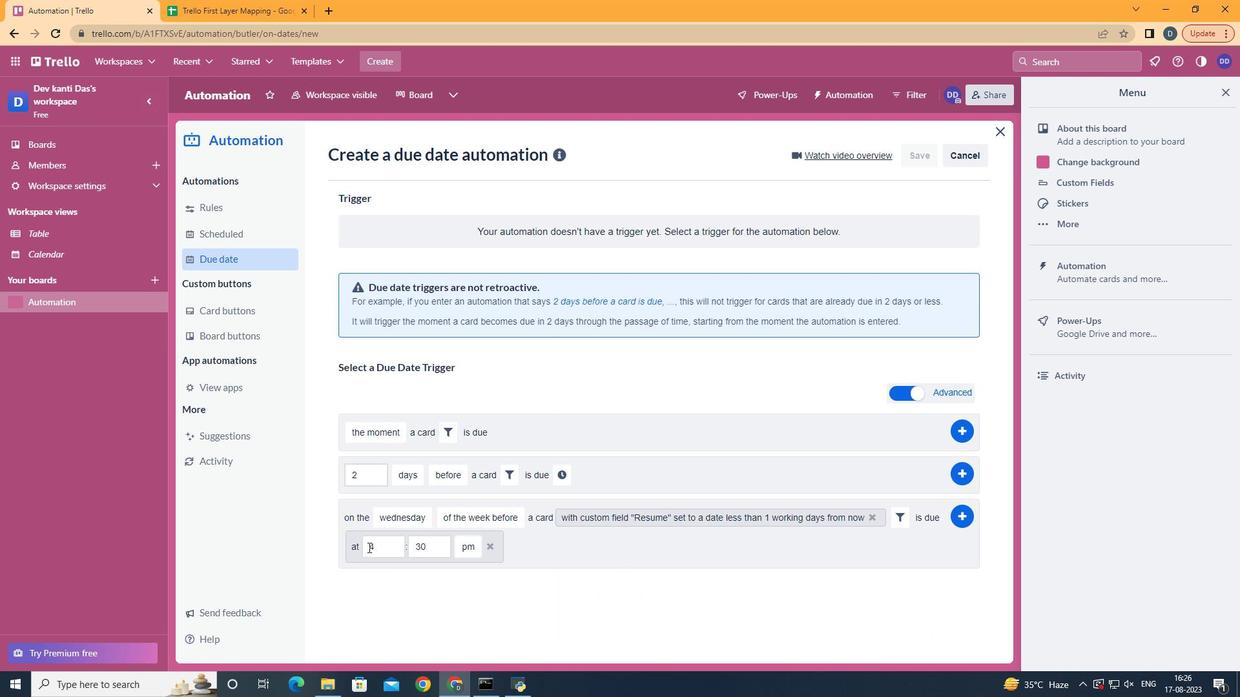 
Action: Mouse moved to (385, 542)
Screenshot: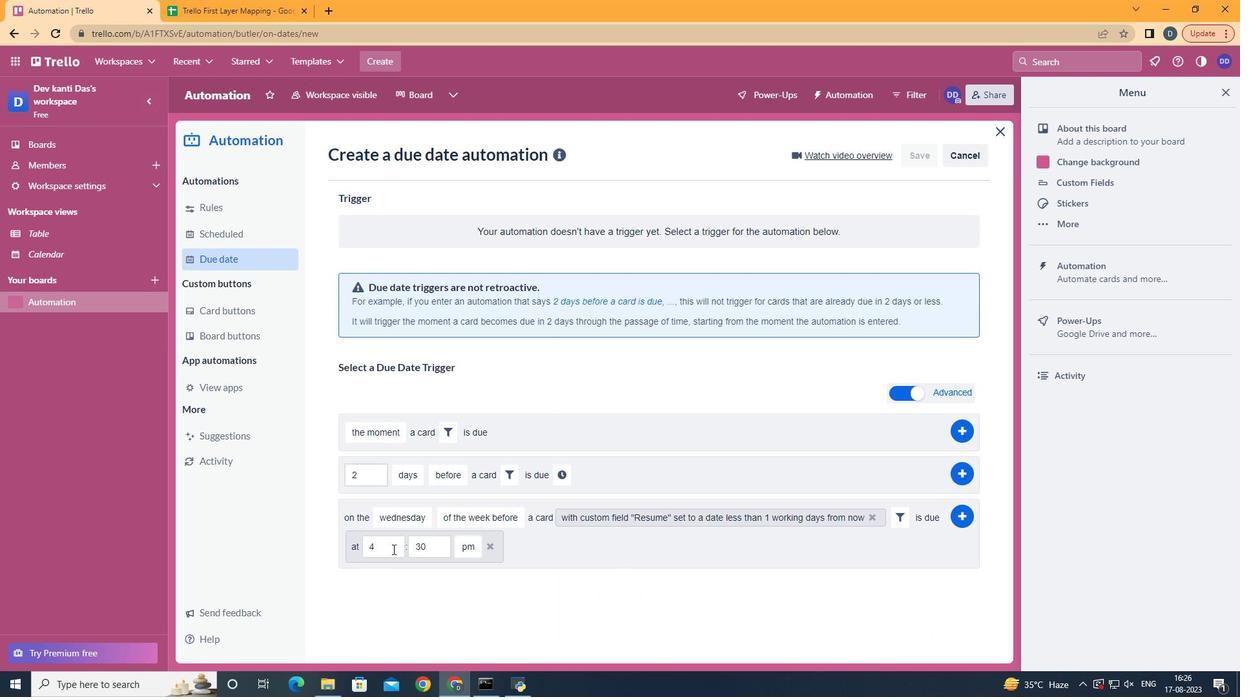 
Action: Mouse pressed left at (385, 542)
Screenshot: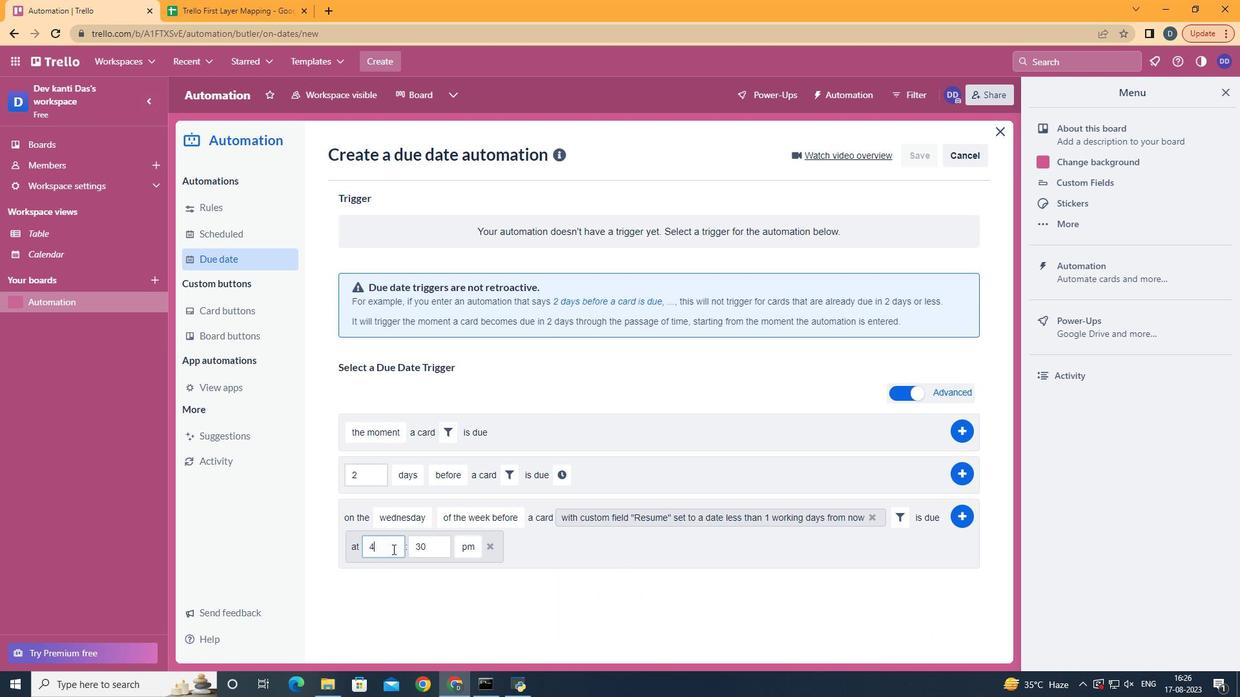 
Action: Key pressed <Key.backspace>11
Screenshot: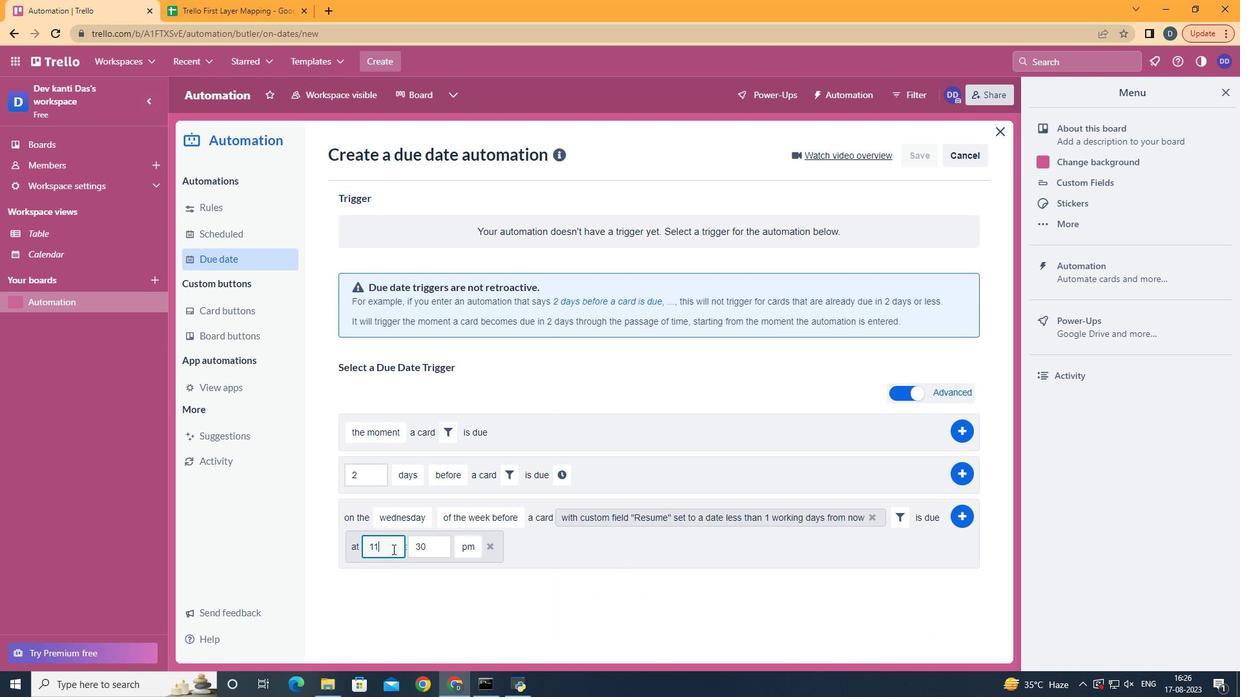 
Action: Mouse moved to (425, 539)
Screenshot: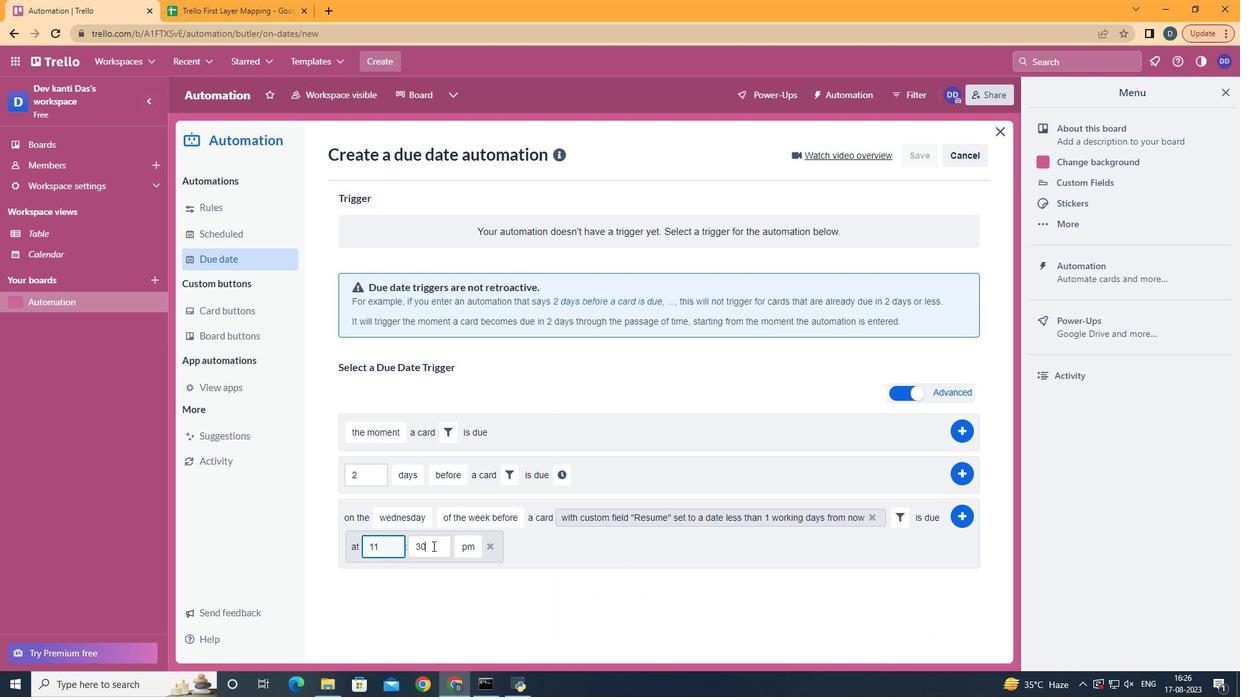 
Action: Mouse pressed left at (425, 539)
Screenshot: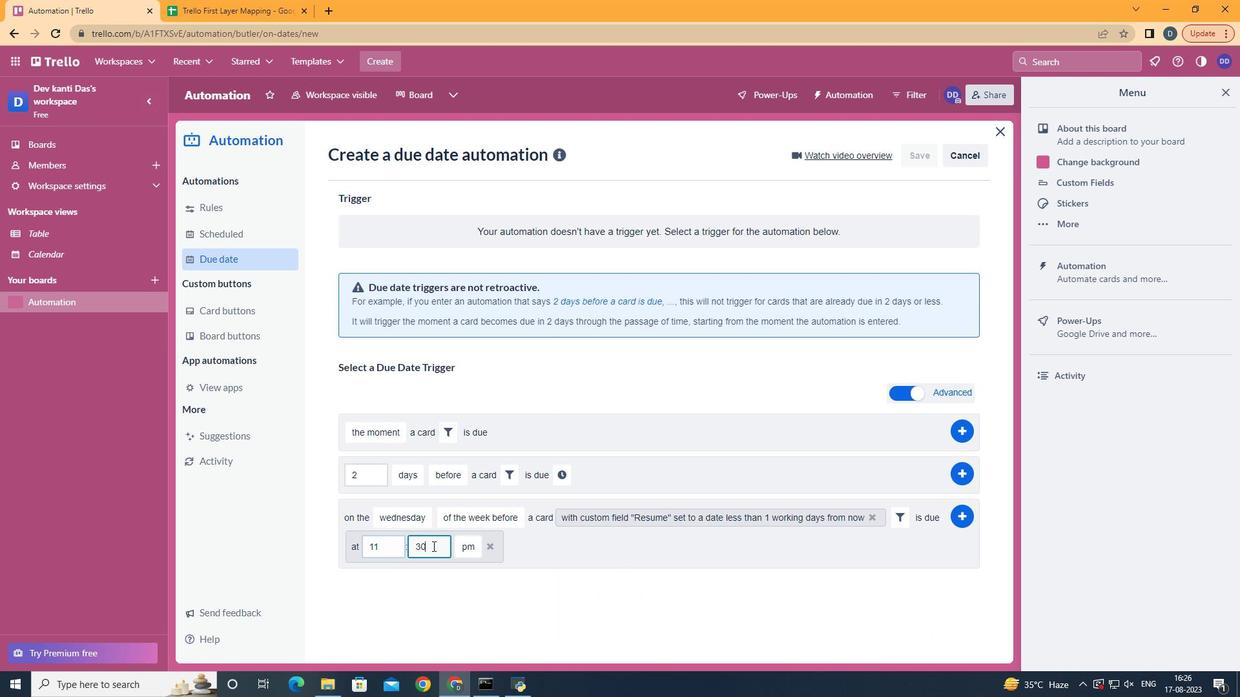
Action: Key pressed <Key.backspace><Key.backspace>
Screenshot: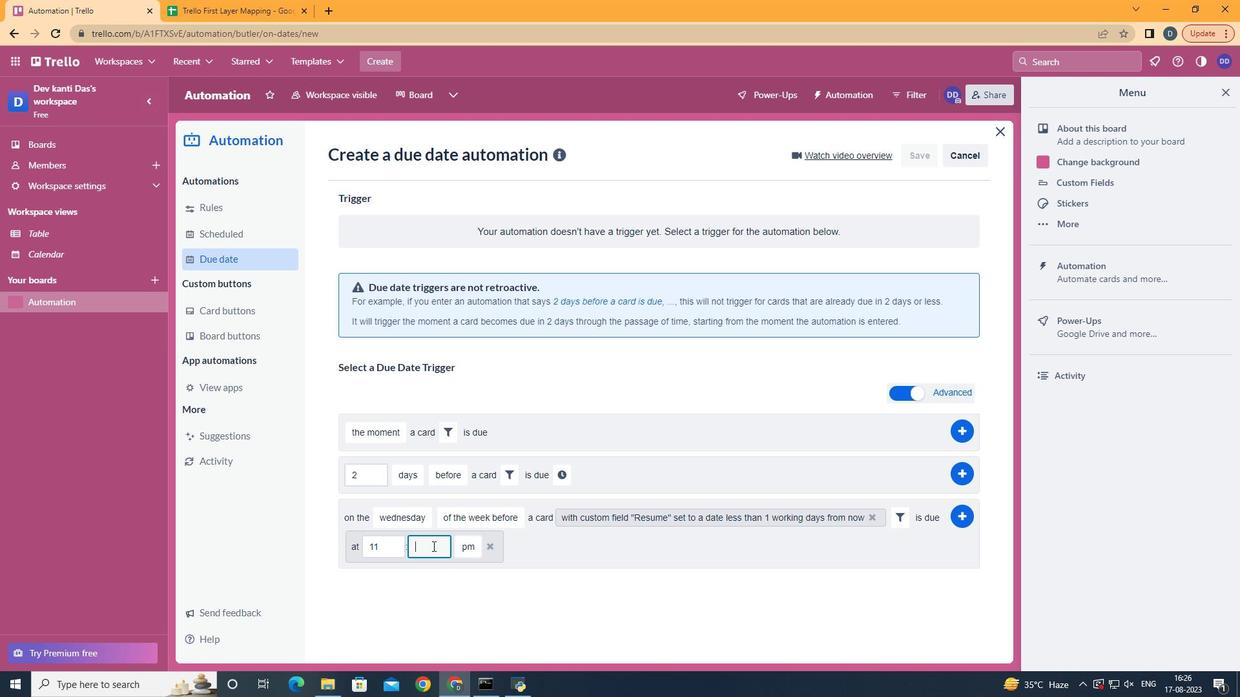 
Action: Mouse moved to (424, 542)
Screenshot: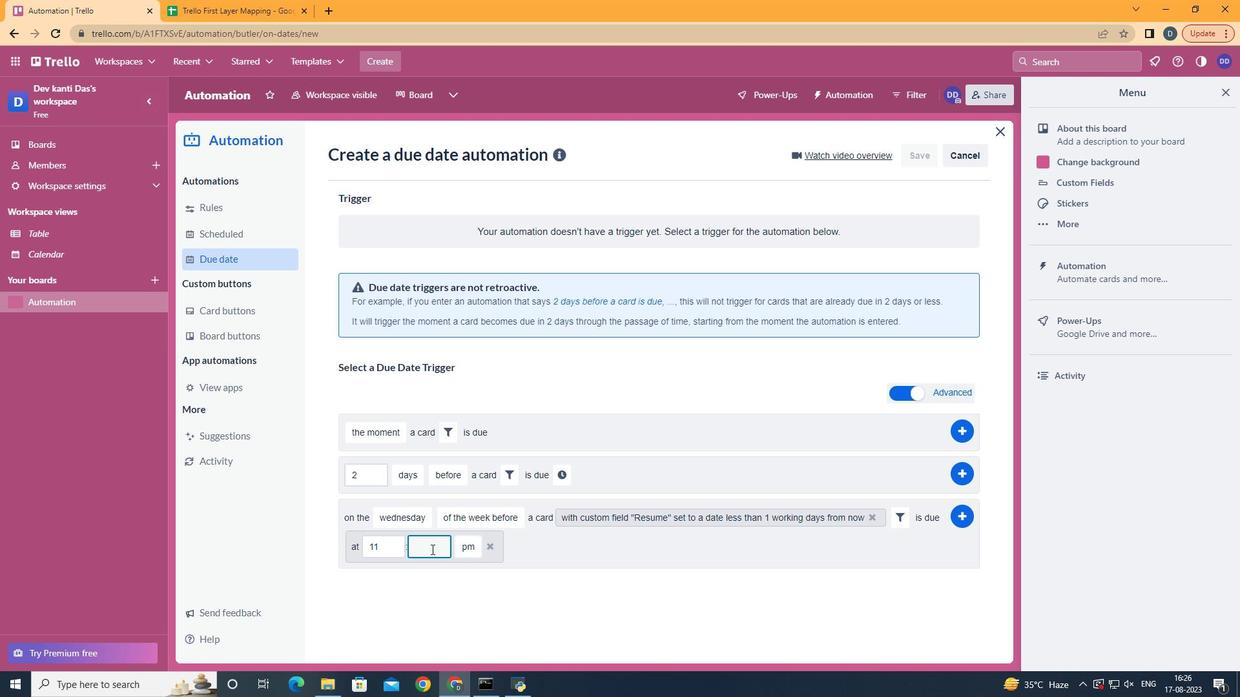 
Action: Key pressed 00
Screenshot: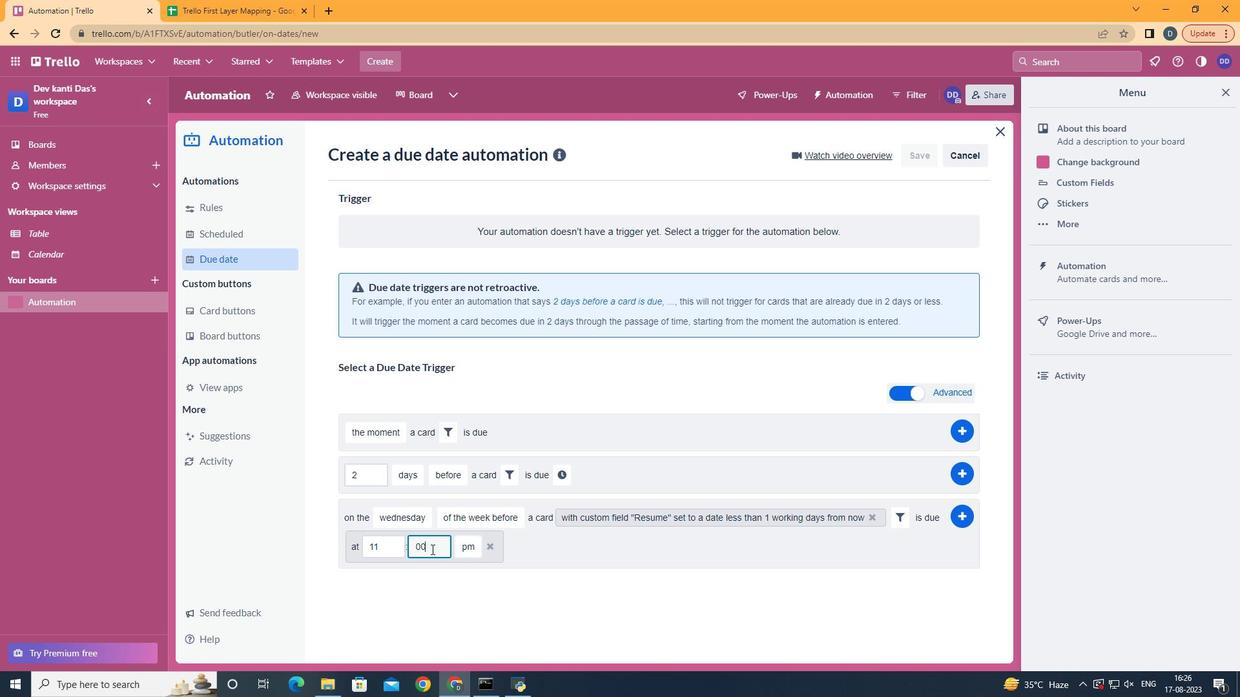 
Action: Mouse moved to (467, 568)
Screenshot: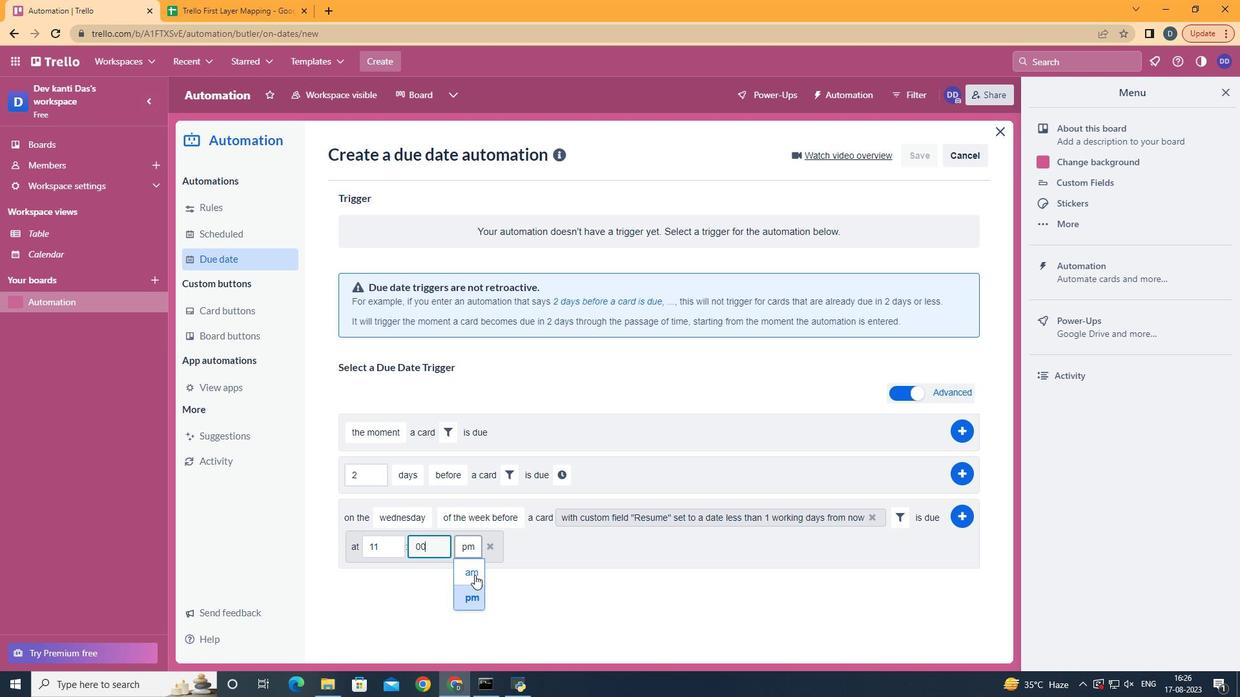 
Action: Mouse pressed left at (467, 568)
Screenshot: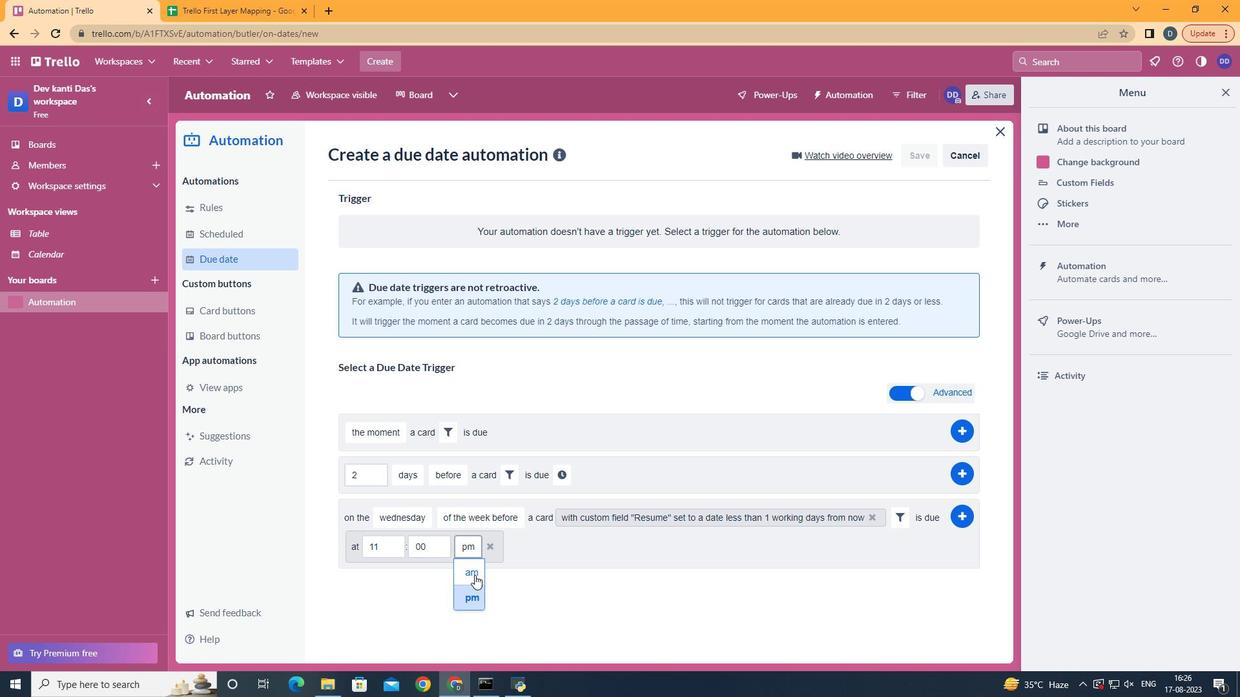 
Action: Mouse moved to (956, 511)
Screenshot: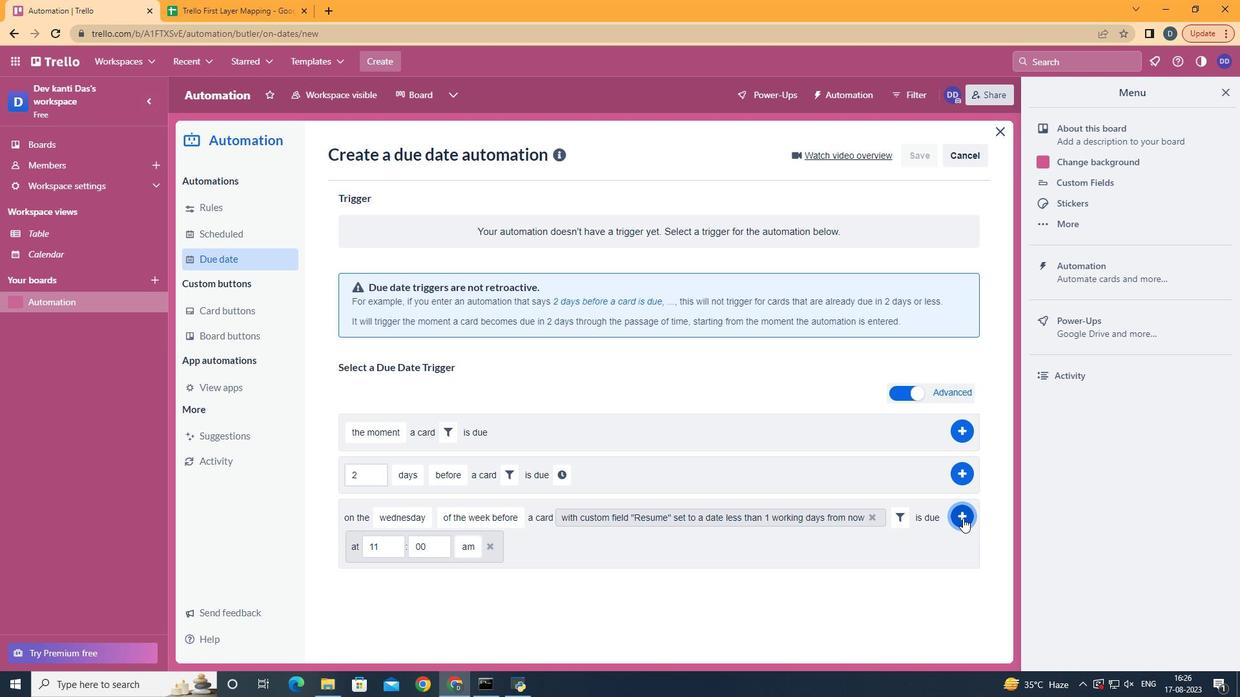 
Action: Mouse pressed left at (956, 511)
Screenshot: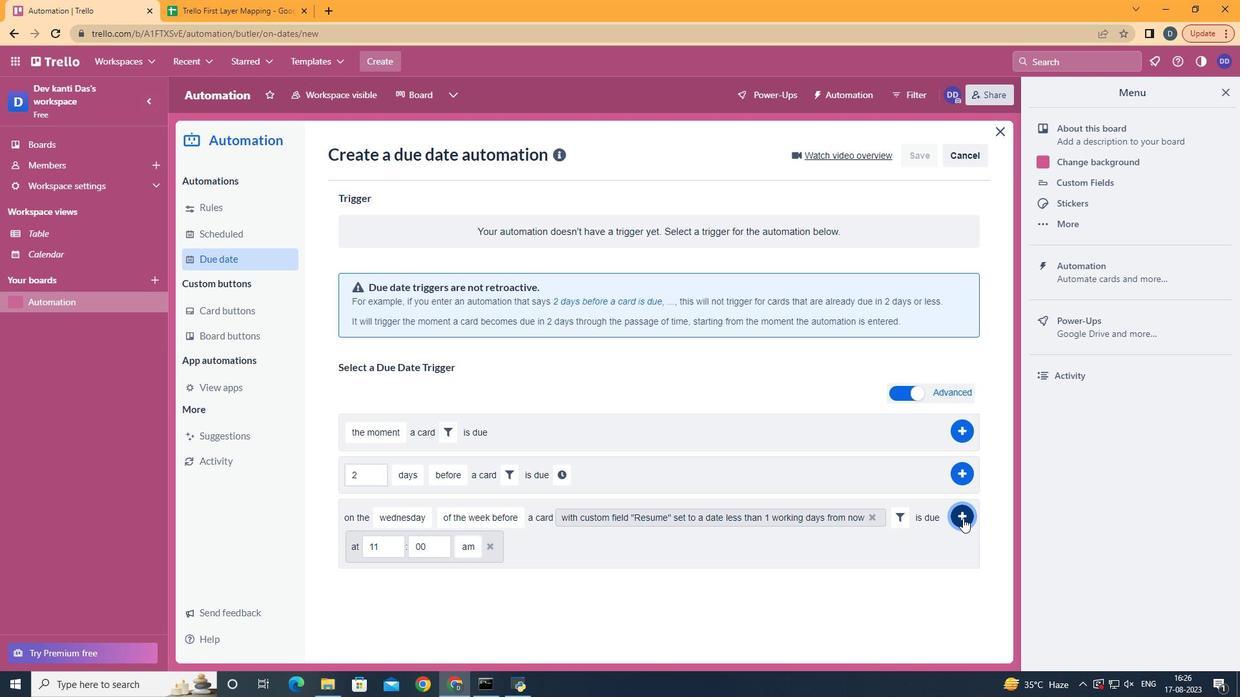 
Action: Mouse moved to (933, 456)
Screenshot: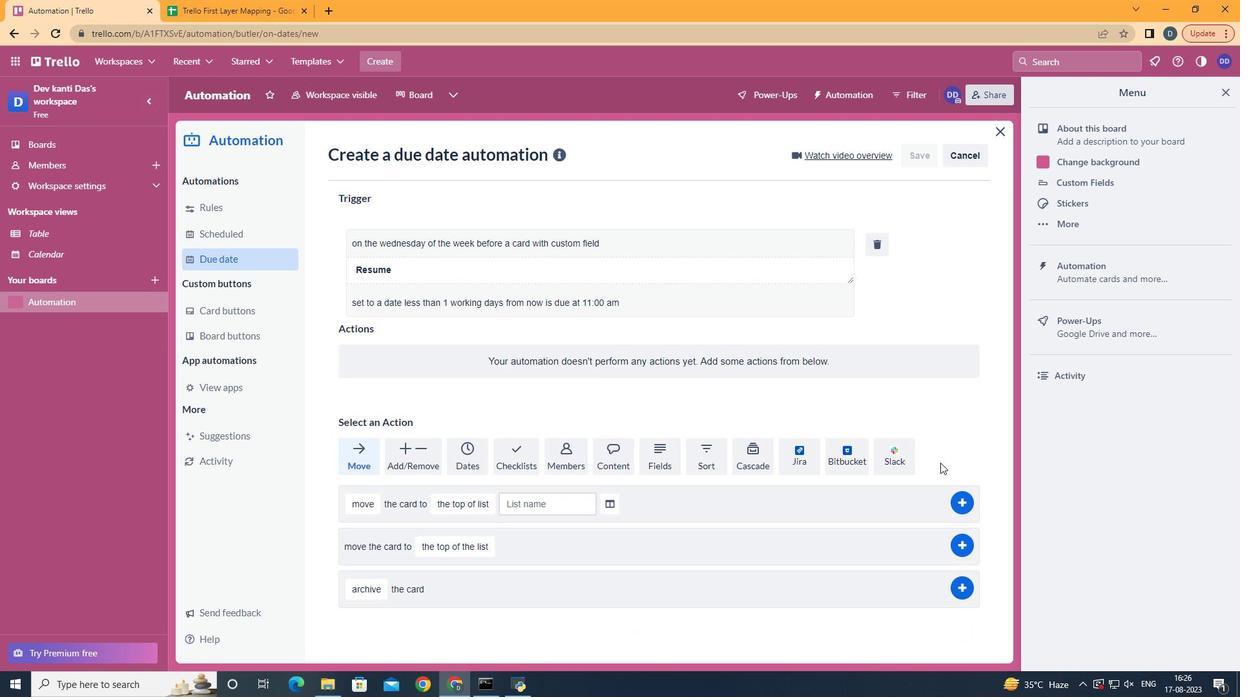 
